 Task: Create a due date automation trigger when advanced on, 2 days before a card is due add fields without custom field "Resume" set to a date not in this month at 11:00 AM.
Action: Mouse moved to (831, 243)
Screenshot: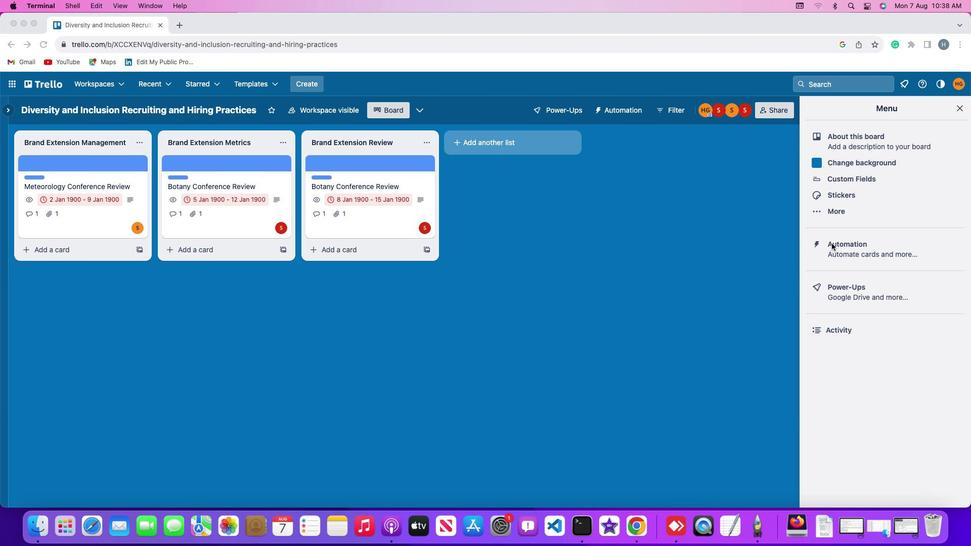 
Action: Mouse pressed left at (831, 243)
Screenshot: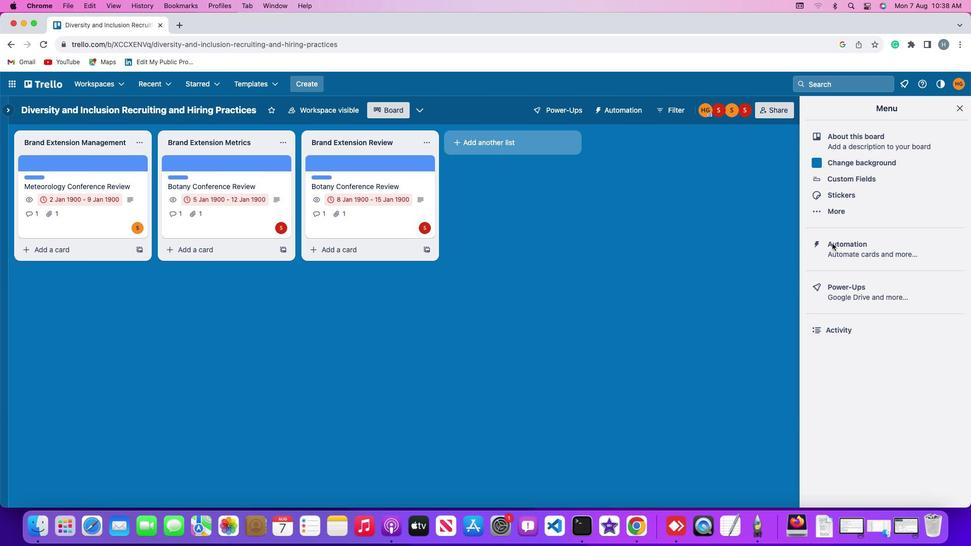 
Action: Mouse moved to (831, 242)
Screenshot: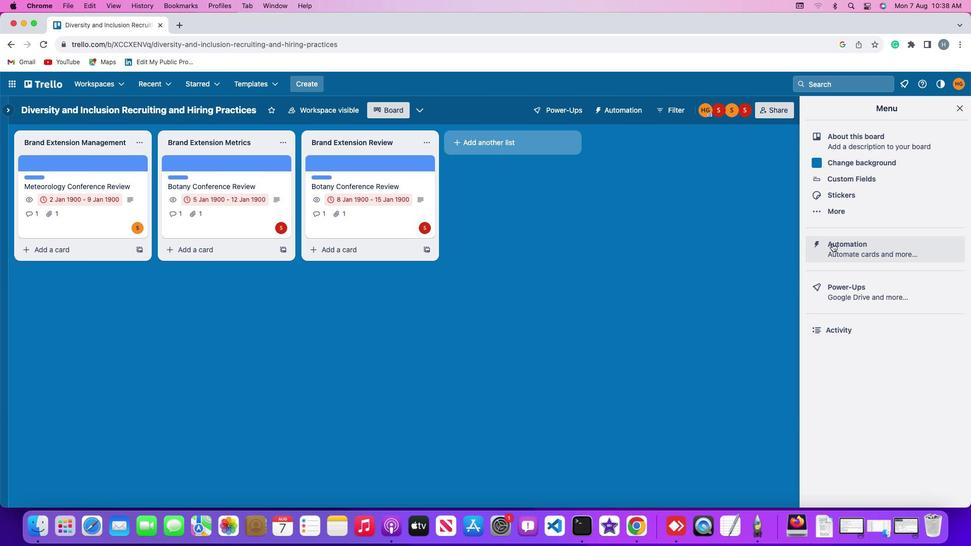 
Action: Mouse pressed left at (831, 242)
Screenshot: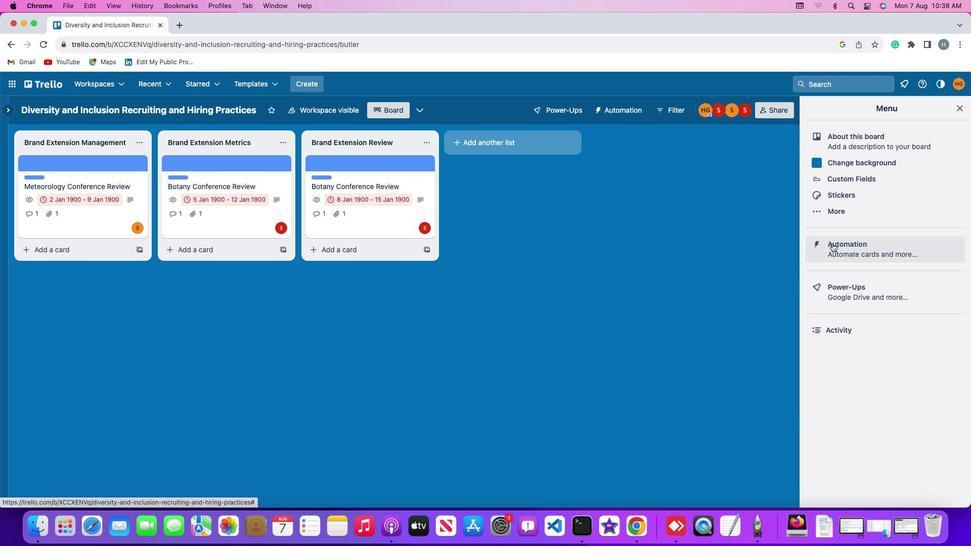 
Action: Mouse moved to (75, 236)
Screenshot: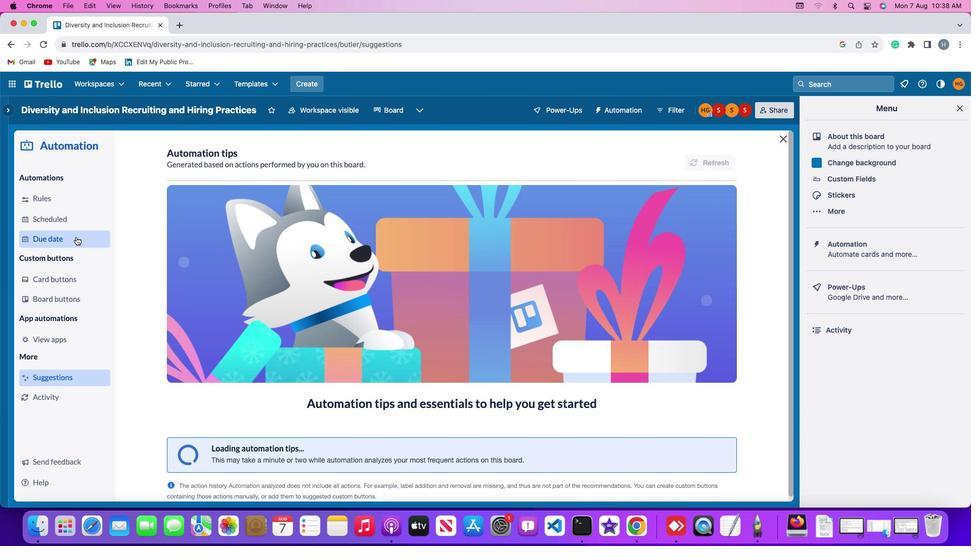 
Action: Mouse pressed left at (75, 236)
Screenshot: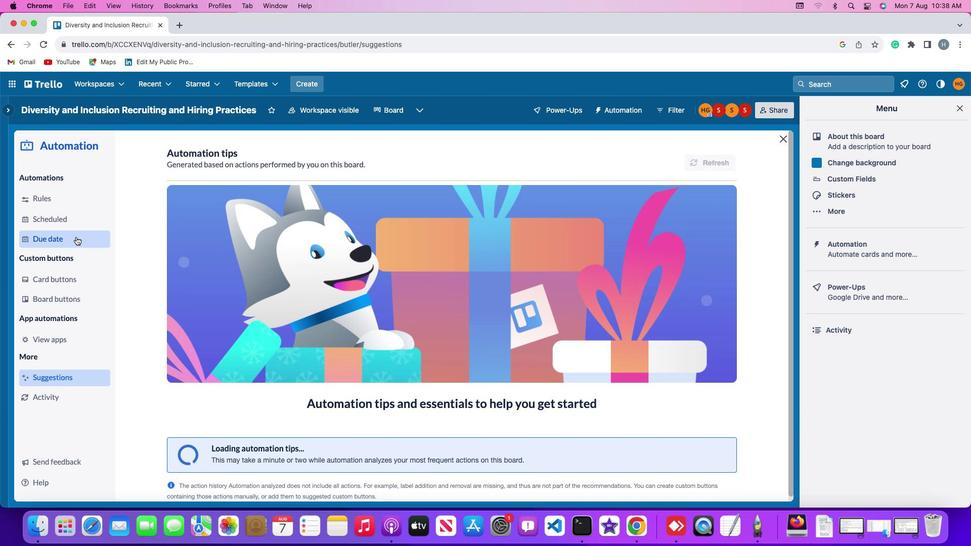 
Action: Mouse moved to (683, 157)
Screenshot: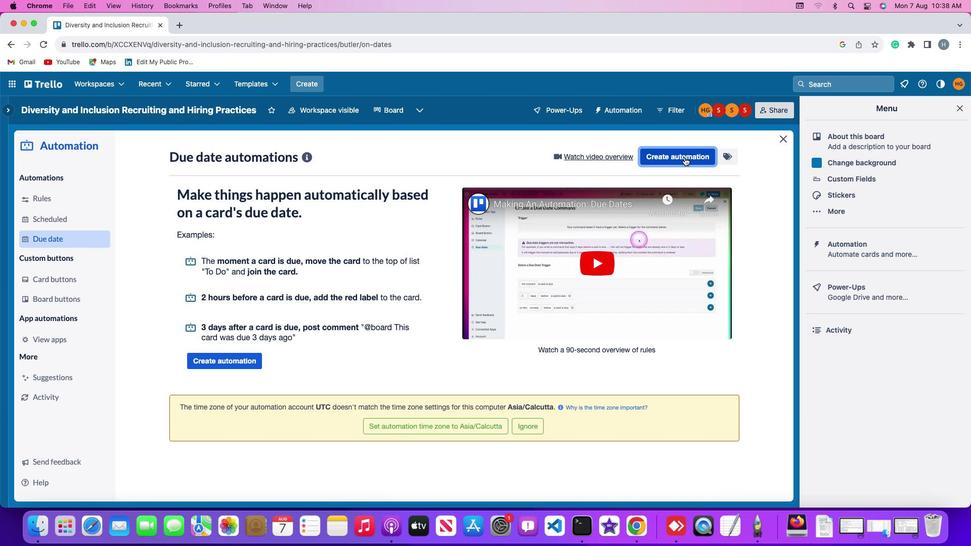 
Action: Mouse pressed left at (683, 157)
Screenshot: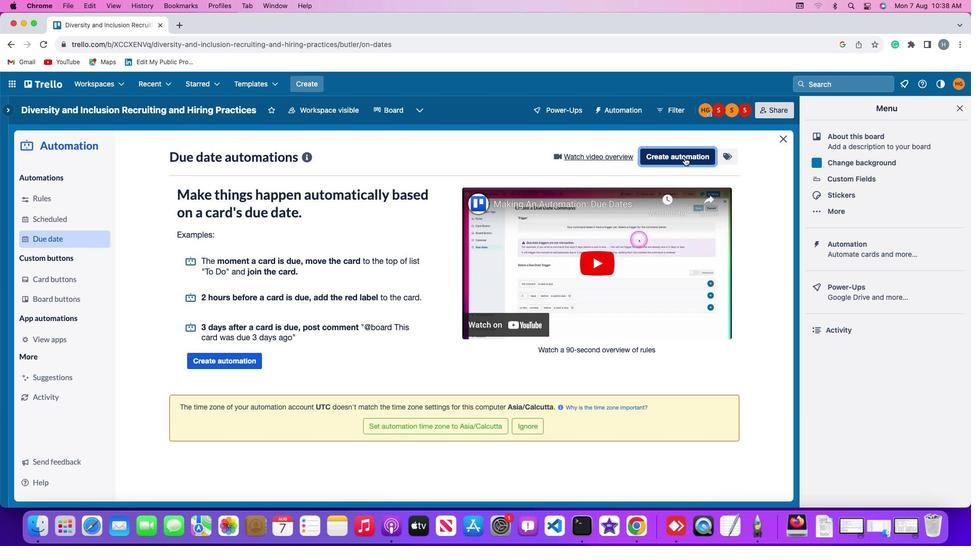 
Action: Mouse moved to (438, 250)
Screenshot: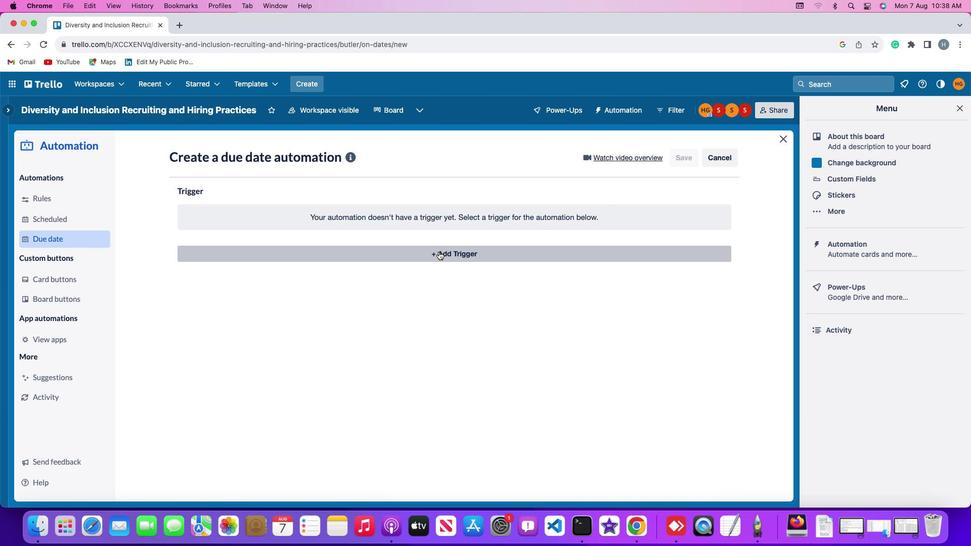 
Action: Mouse pressed left at (438, 250)
Screenshot: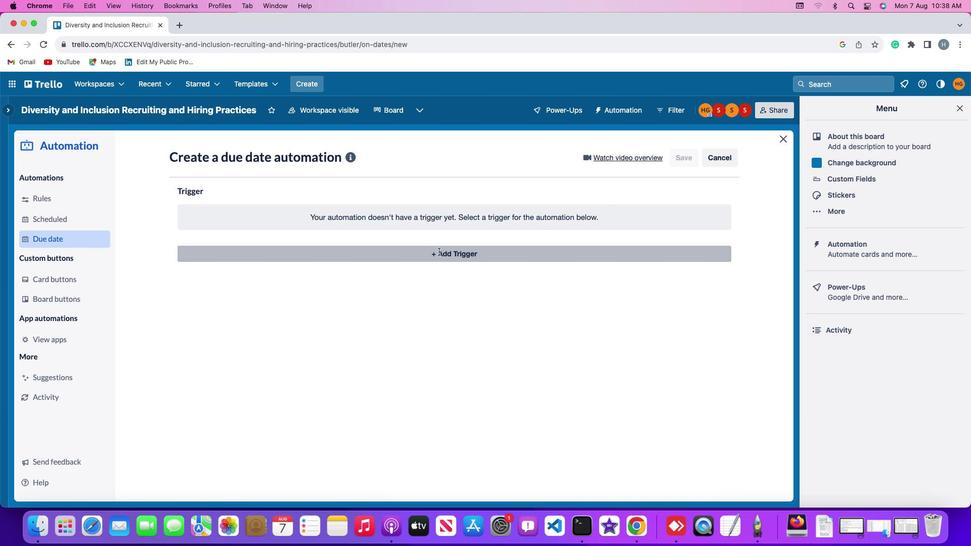 
Action: Mouse moved to (193, 408)
Screenshot: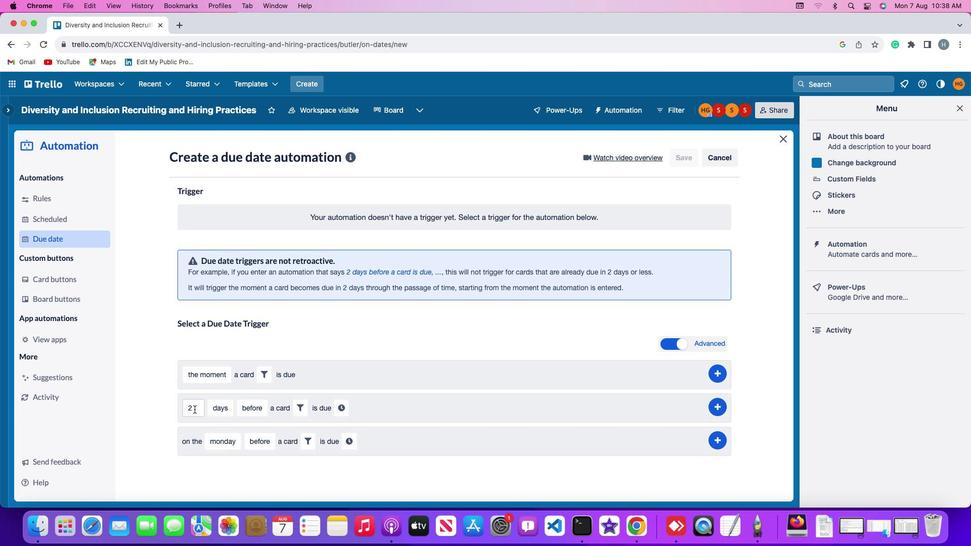 
Action: Mouse pressed left at (193, 408)
Screenshot: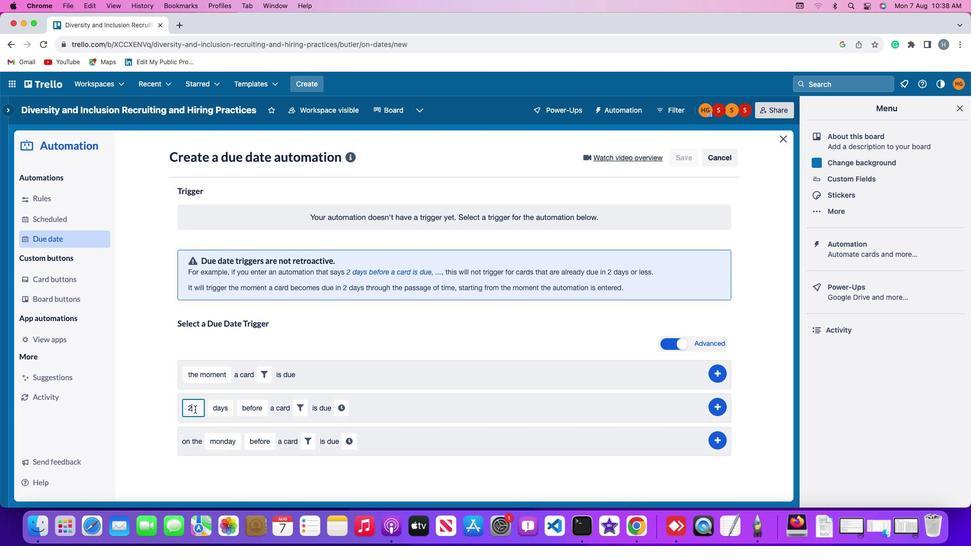 
Action: Mouse moved to (195, 408)
Screenshot: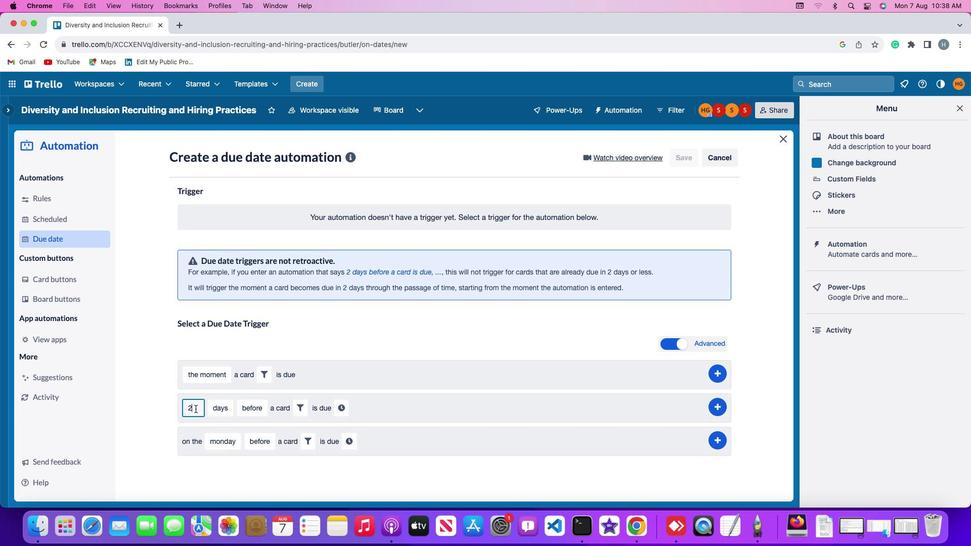 
Action: Key pressed Key.backspace
Screenshot: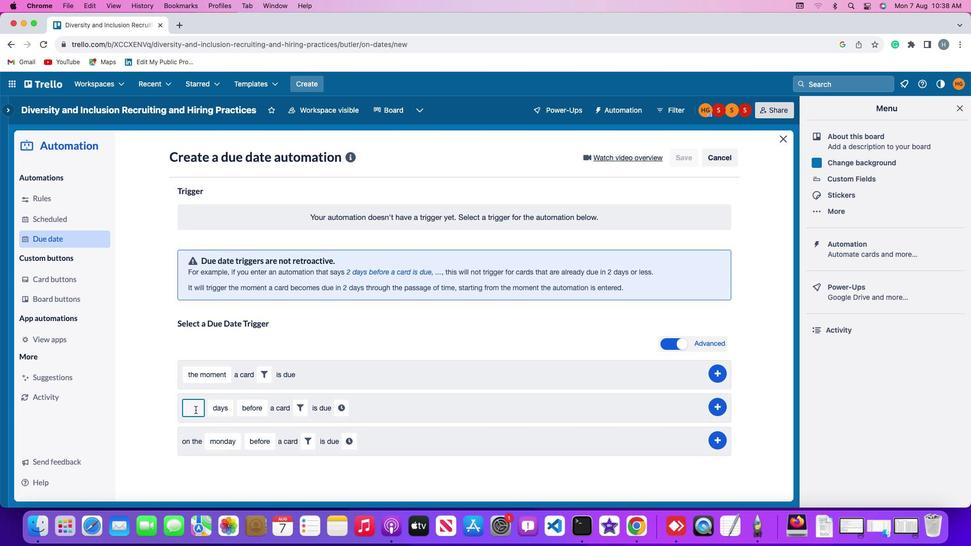 
Action: Mouse moved to (195, 409)
Screenshot: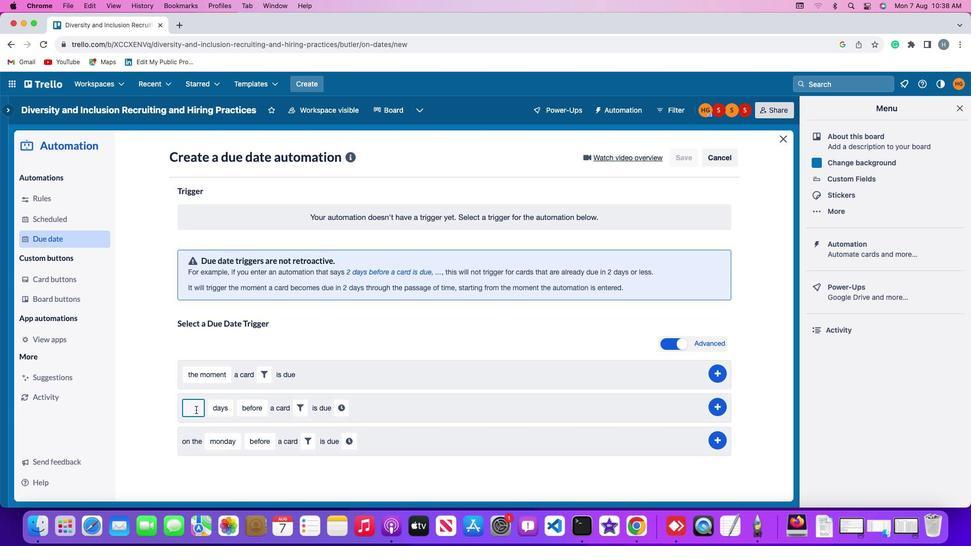 
Action: Key pressed '2'
Screenshot: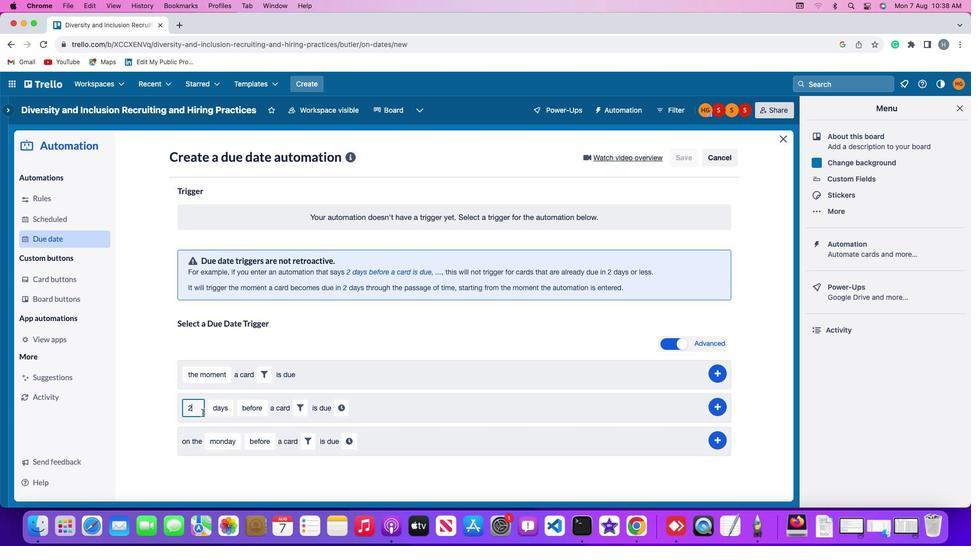 
Action: Mouse moved to (212, 410)
Screenshot: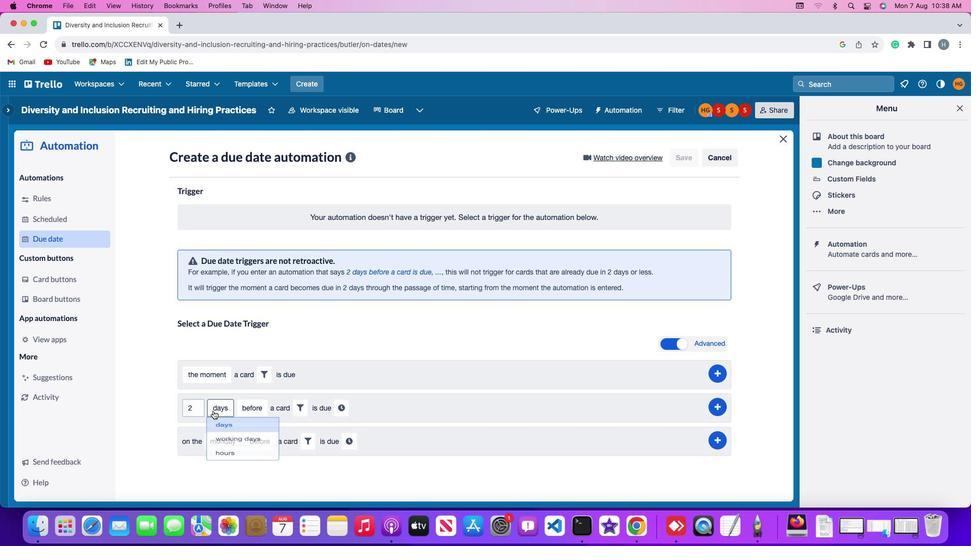 
Action: Mouse pressed left at (212, 410)
Screenshot: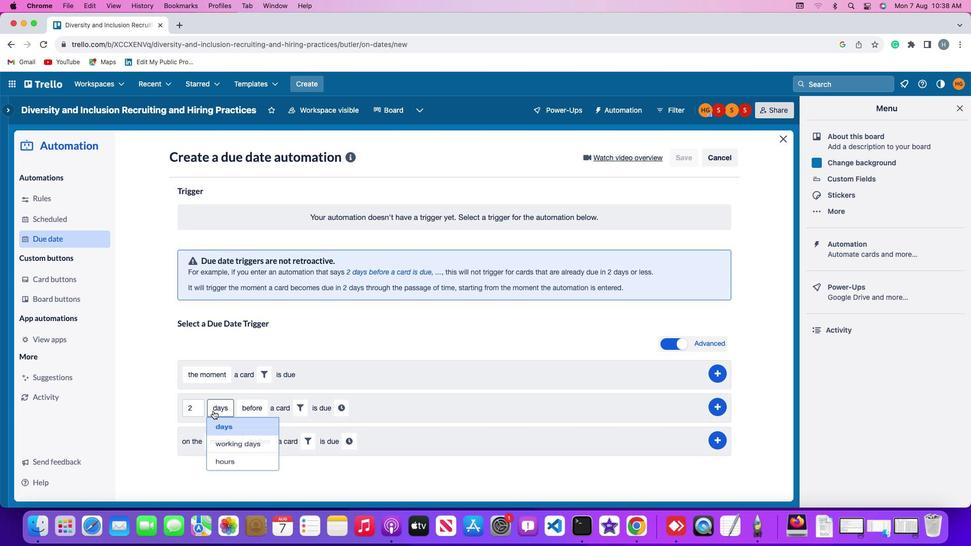 
Action: Mouse moved to (223, 431)
Screenshot: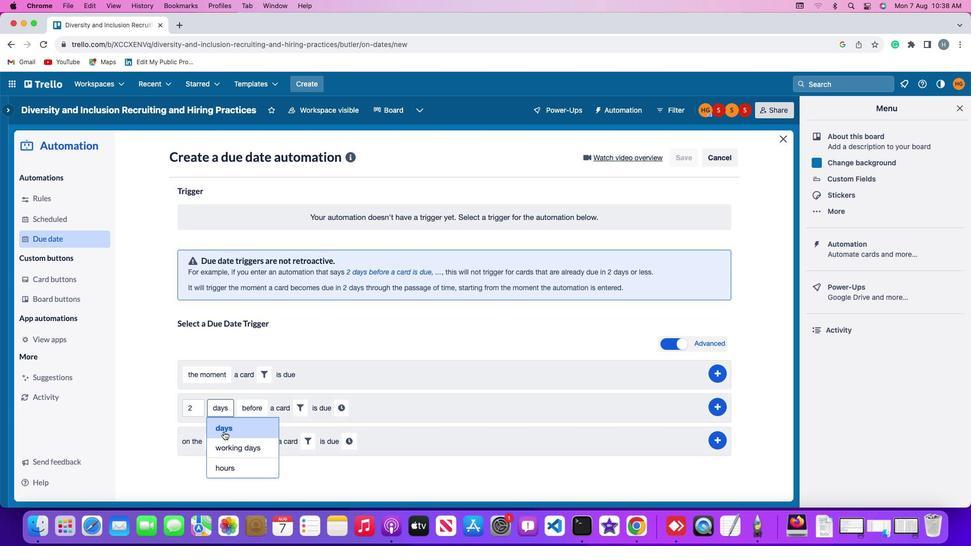
Action: Mouse pressed left at (223, 431)
Screenshot: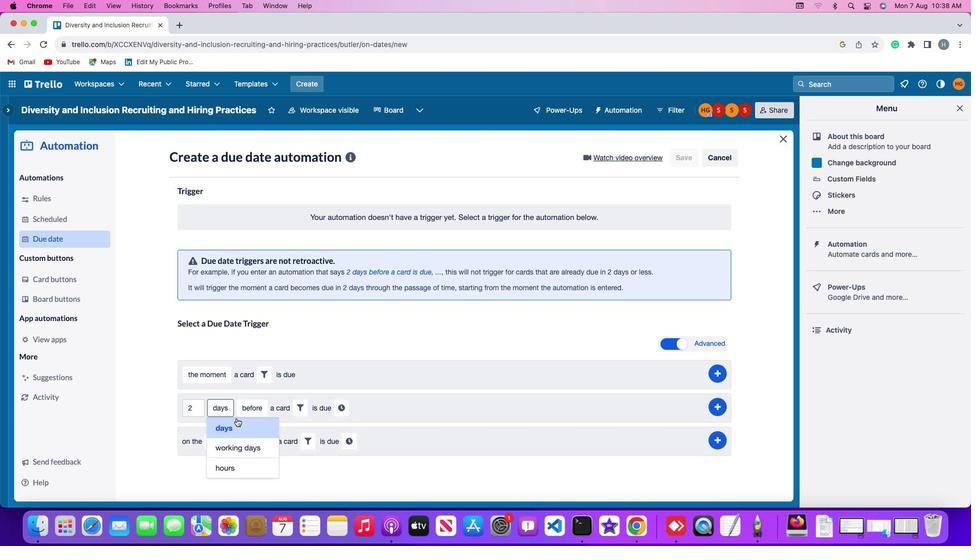 
Action: Mouse moved to (250, 407)
Screenshot: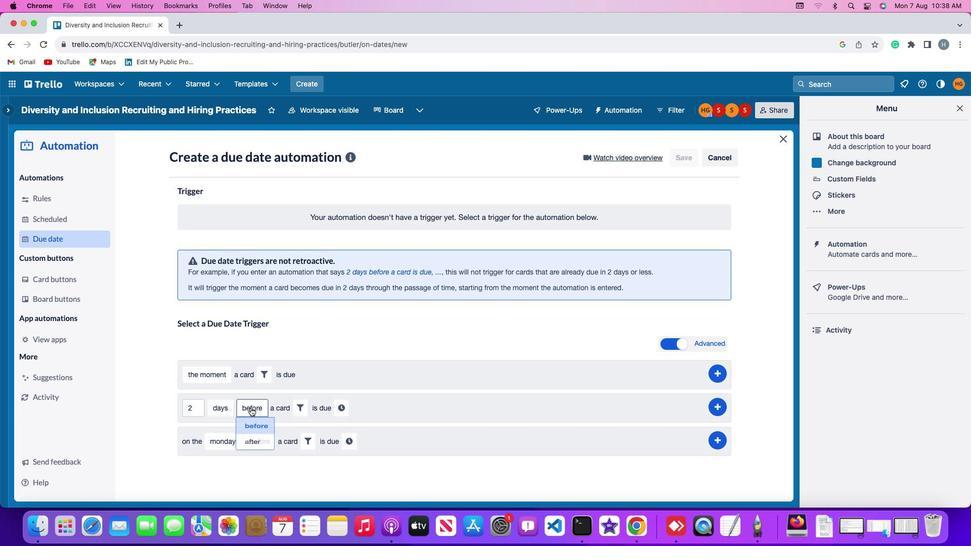 
Action: Mouse pressed left at (250, 407)
Screenshot: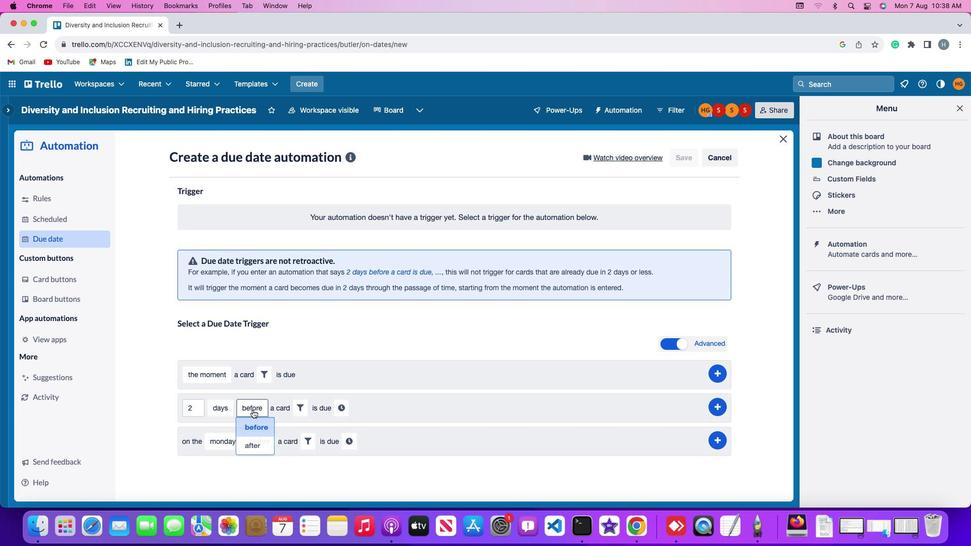 
Action: Mouse moved to (258, 427)
Screenshot: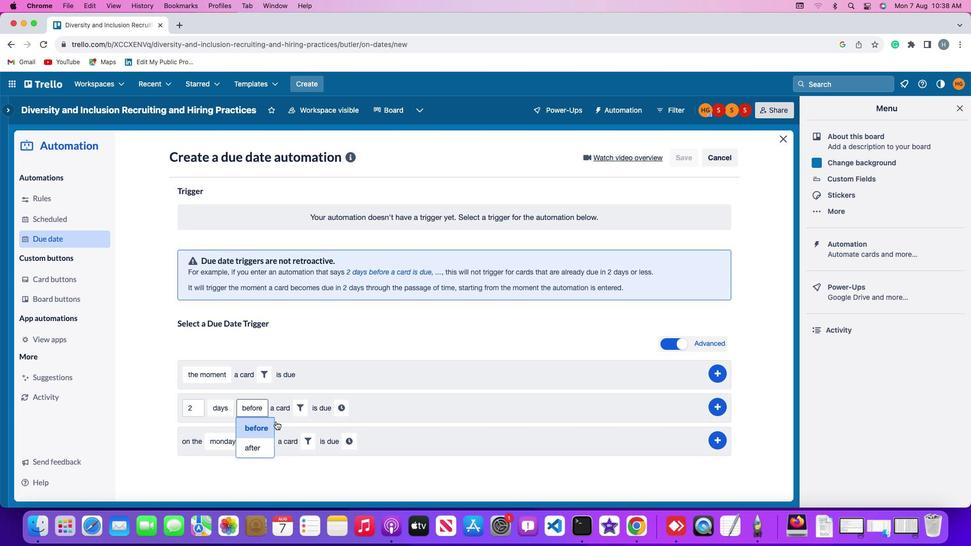 
Action: Mouse pressed left at (258, 427)
Screenshot: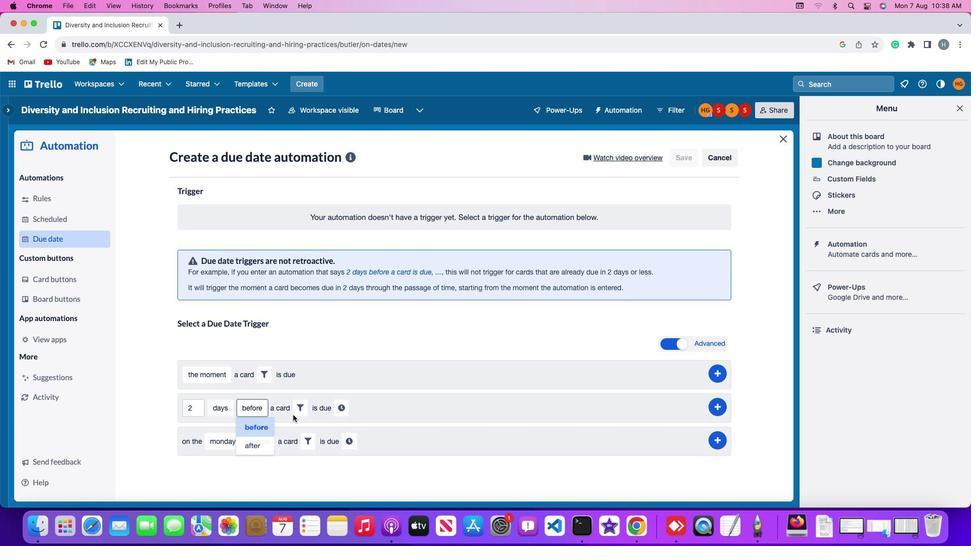 
Action: Mouse moved to (304, 406)
Screenshot: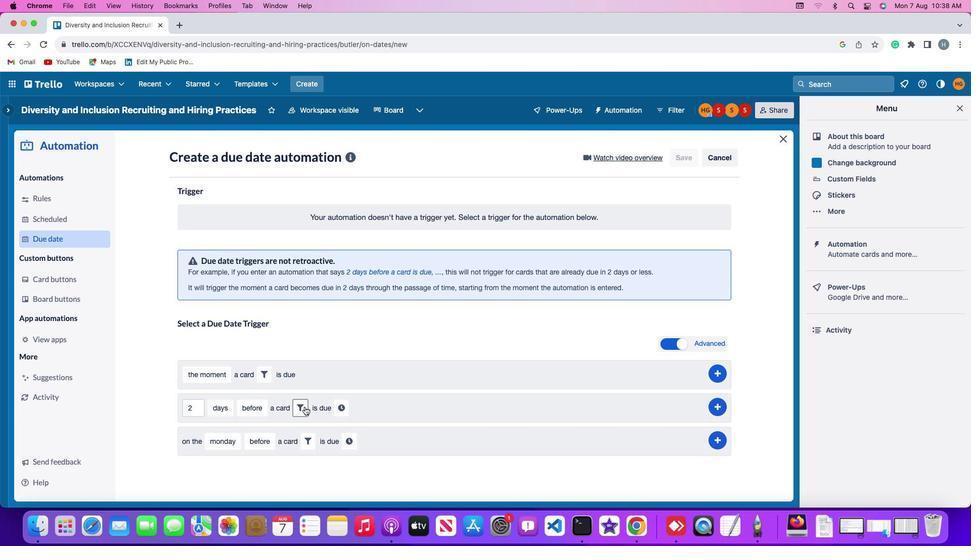 
Action: Mouse pressed left at (304, 406)
Screenshot: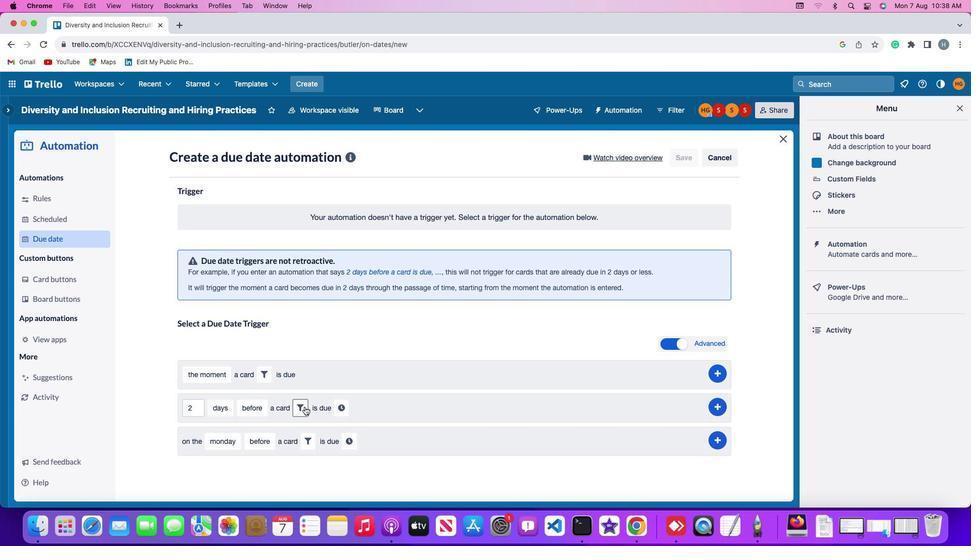 
Action: Mouse moved to (463, 437)
Screenshot: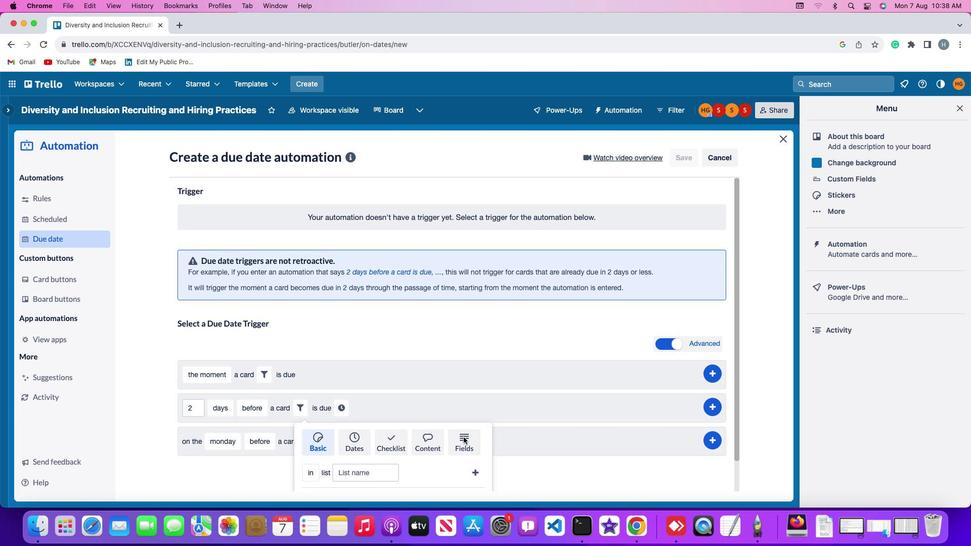 
Action: Mouse pressed left at (463, 437)
Screenshot: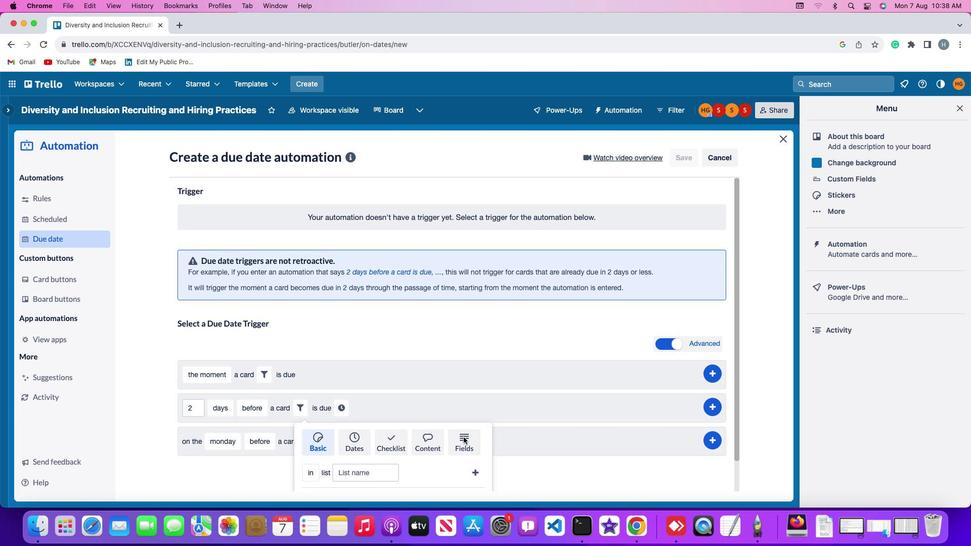 
Action: Mouse moved to (349, 464)
Screenshot: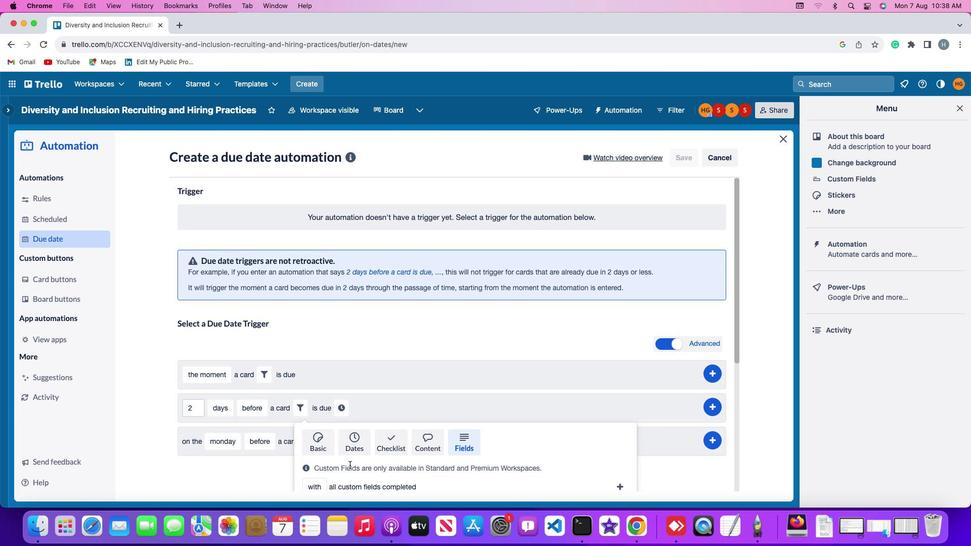 
Action: Mouse scrolled (349, 464) with delta (0, 0)
Screenshot: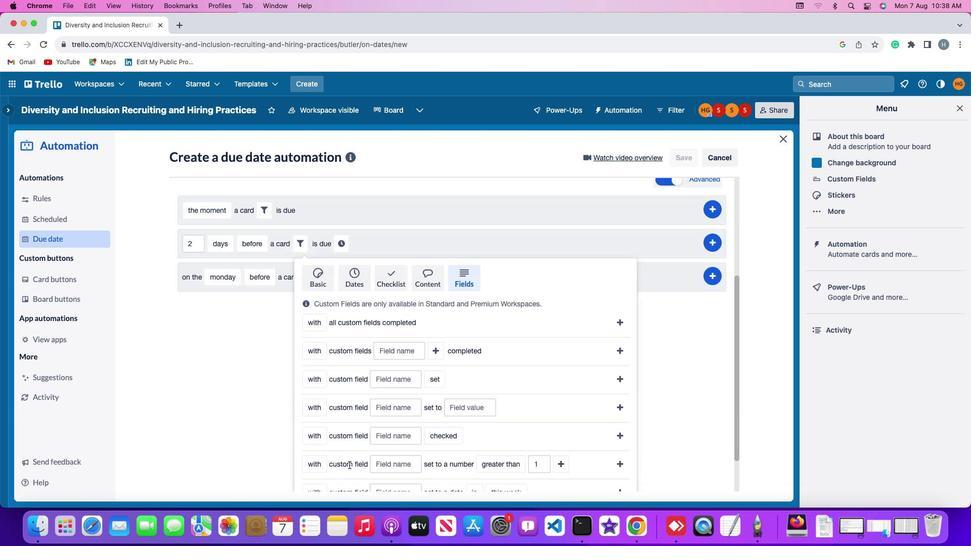 
Action: Mouse scrolled (349, 464) with delta (0, 0)
Screenshot: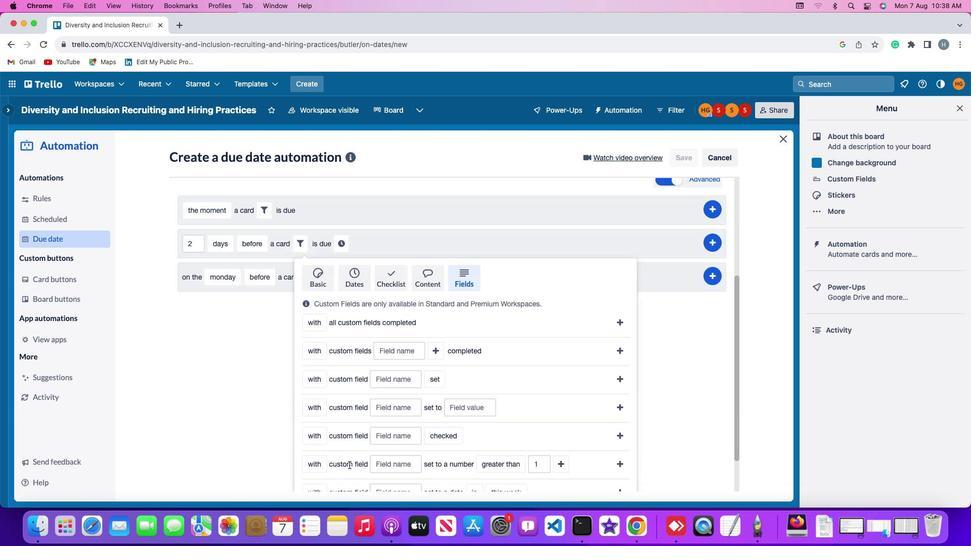 
Action: Mouse scrolled (349, 464) with delta (0, -2)
Screenshot: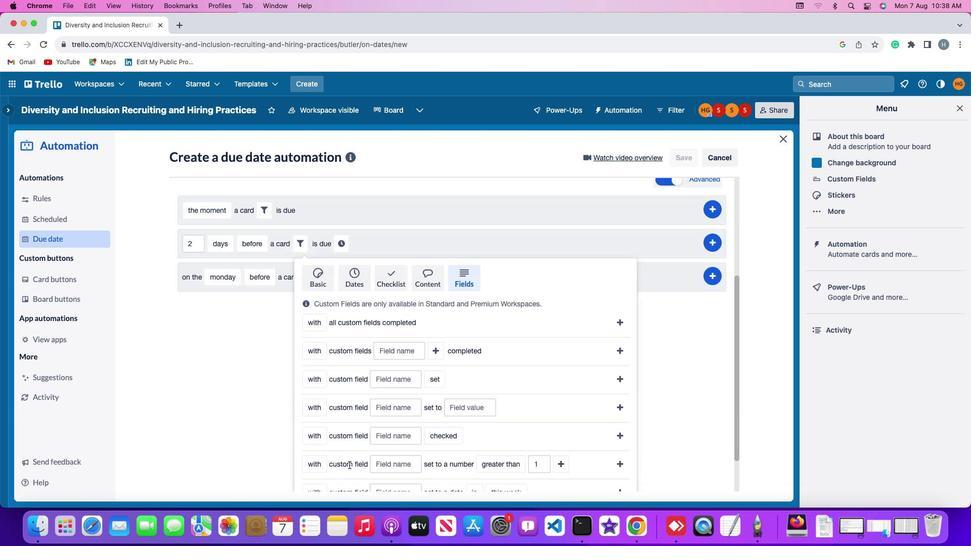 
Action: Mouse scrolled (349, 464) with delta (0, -2)
Screenshot: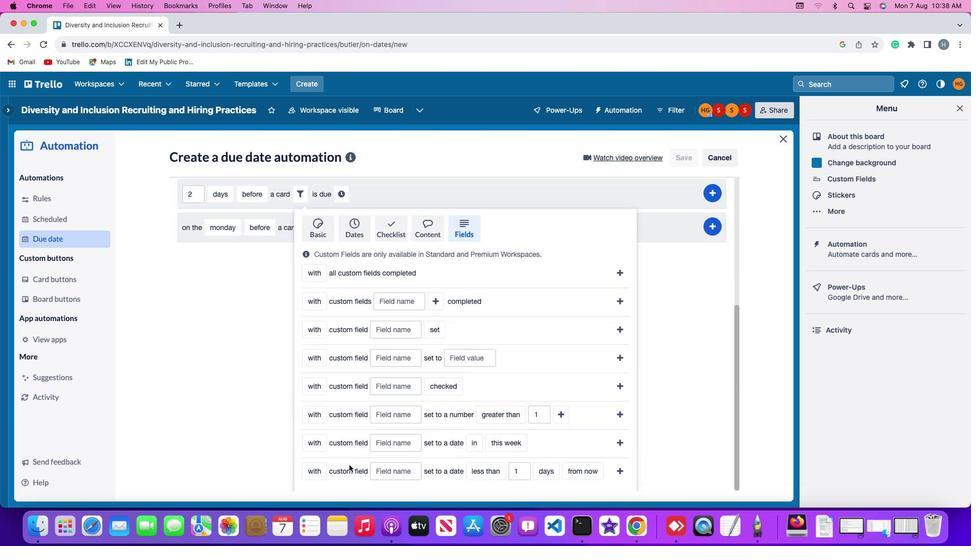 
Action: Mouse scrolled (349, 464) with delta (0, -3)
Screenshot: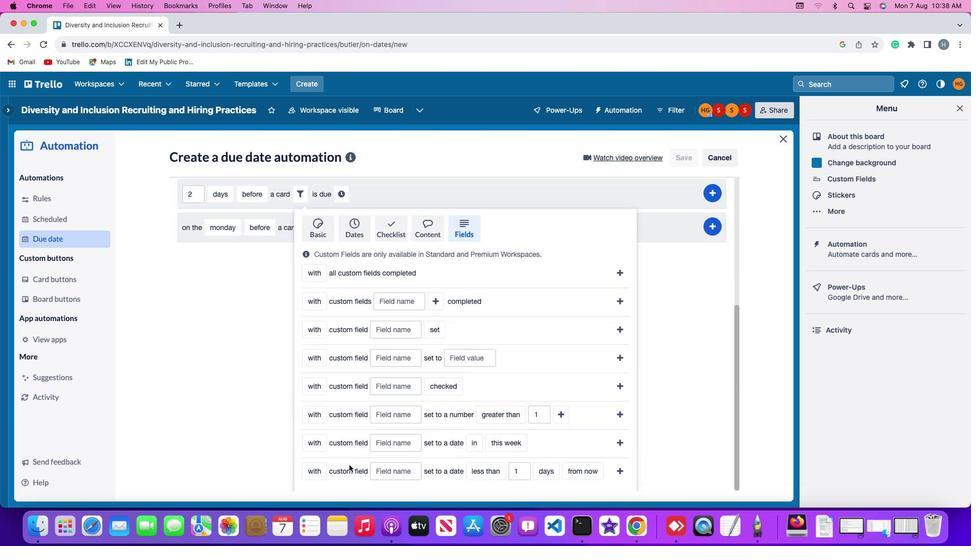 
Action: Mouse scrolled (349, 464) with delta (0, -3)
Screenshot: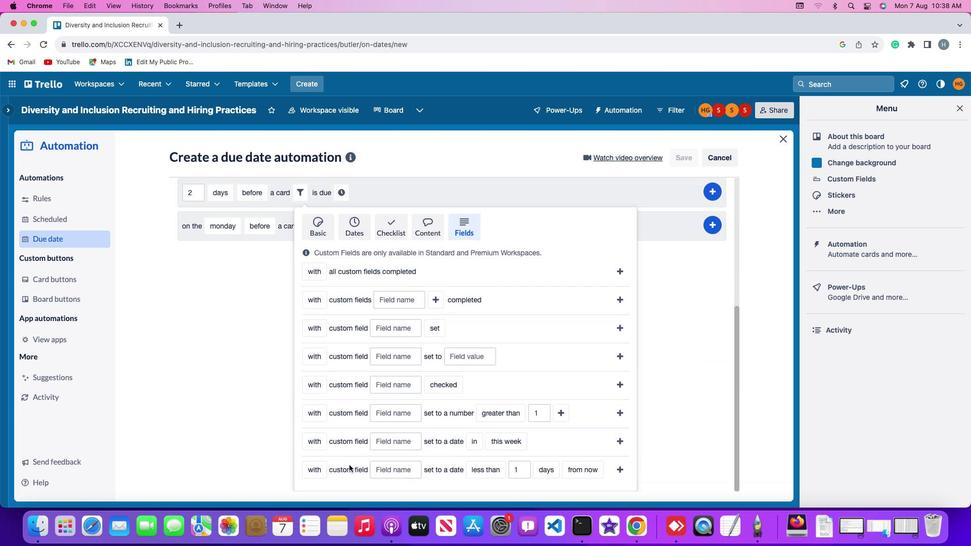 
Action: Mouse scrolled (349, 464) with delta (0, -3)
Screenshot: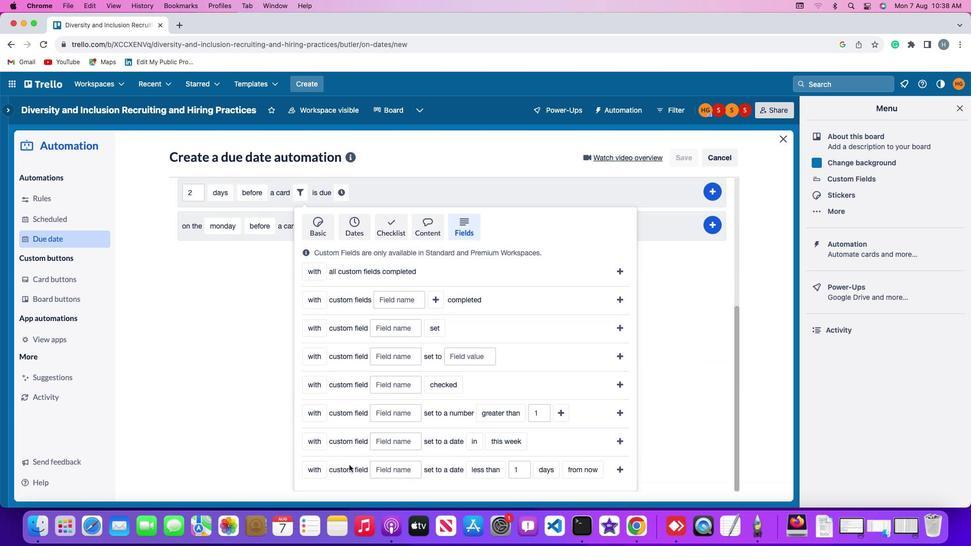 
Action: Mouse moved to (349, 464)
Screenshot: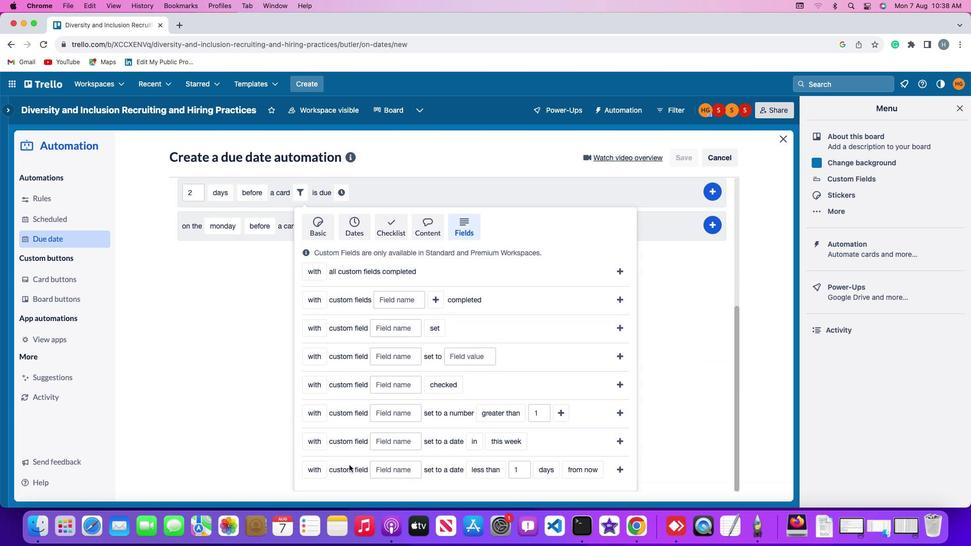 
Action: Mouse scrolled (349, 464) with delta (0, 0)
Screenshot: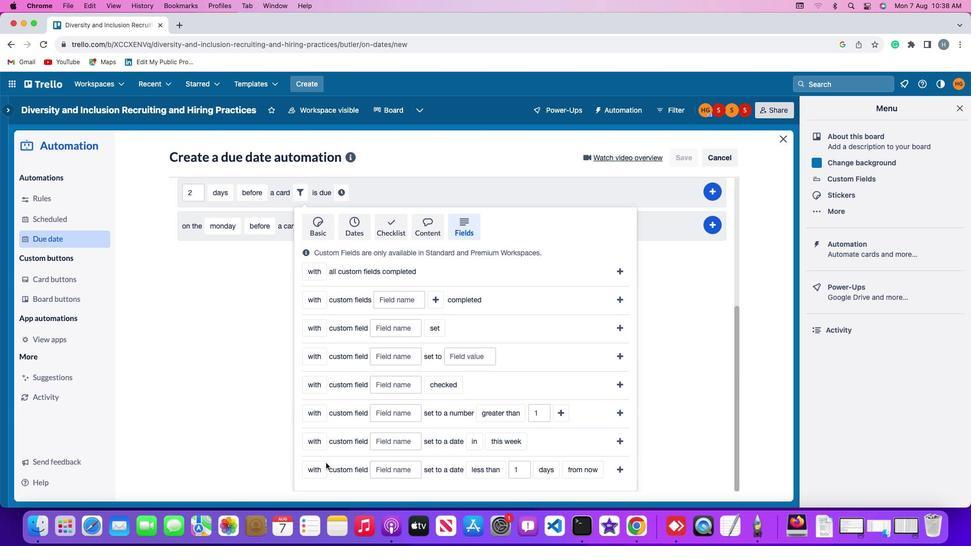 
Action: Mouse scrolled (349, 464) with delta (0, 0)
Screenshot: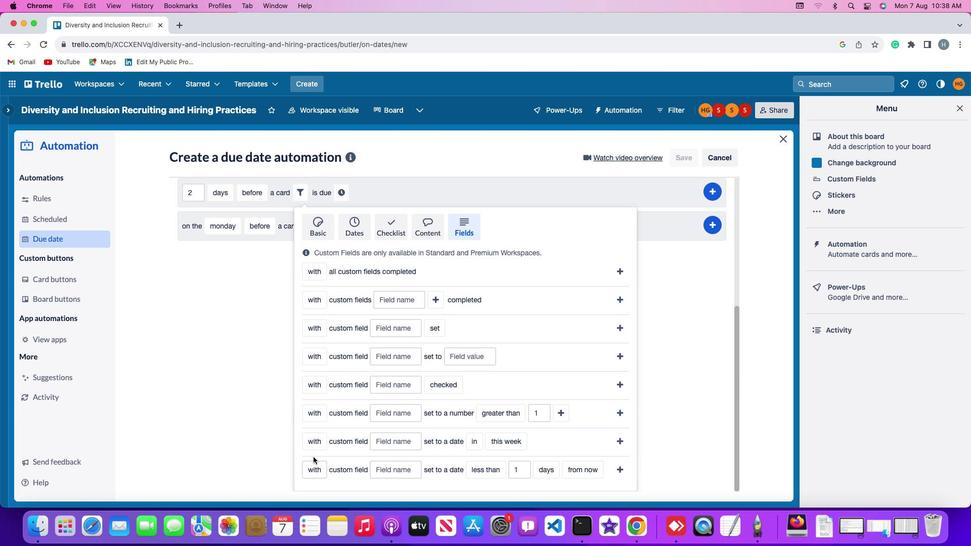 
Action: Mouse moved to (306, 442)
Screenshot: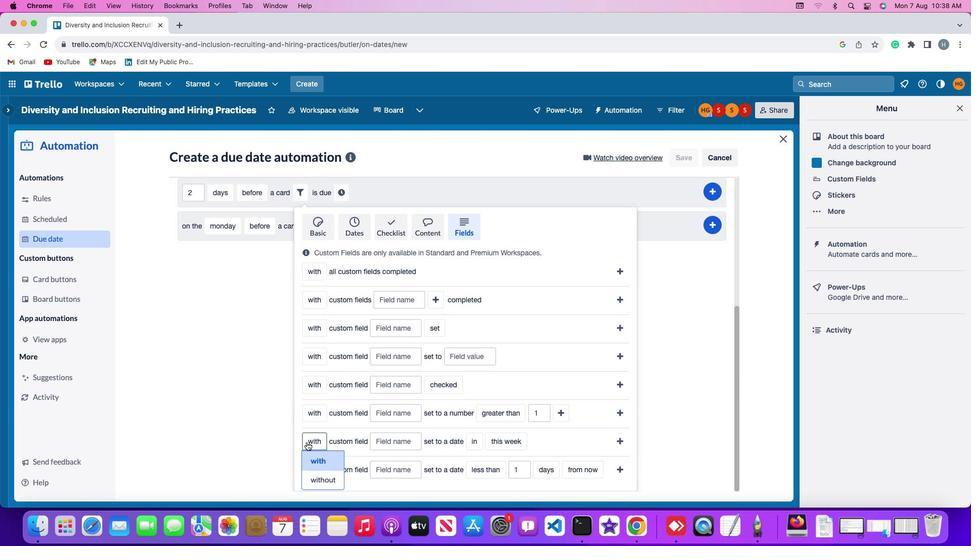
Action: Mouse pressed left at (306, 442)
Screenshot: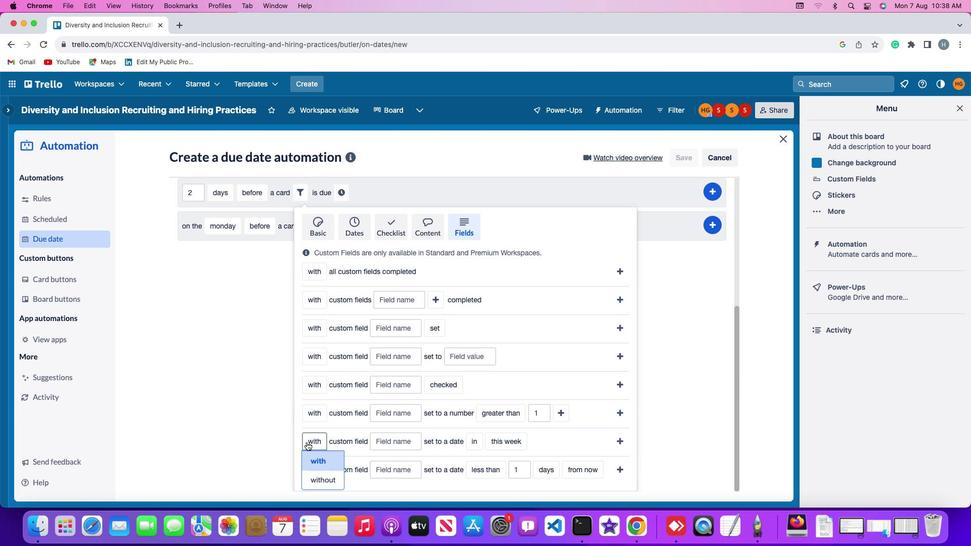 
Action: Mouse moved to (318, 482)
Screenshot: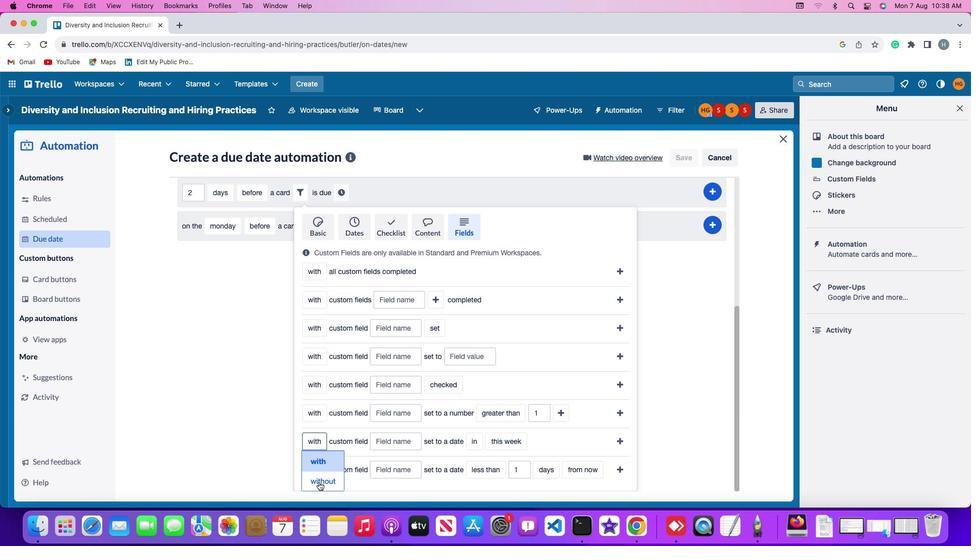 
Action: Mouse pressed left at (318, 482)
Screenshot: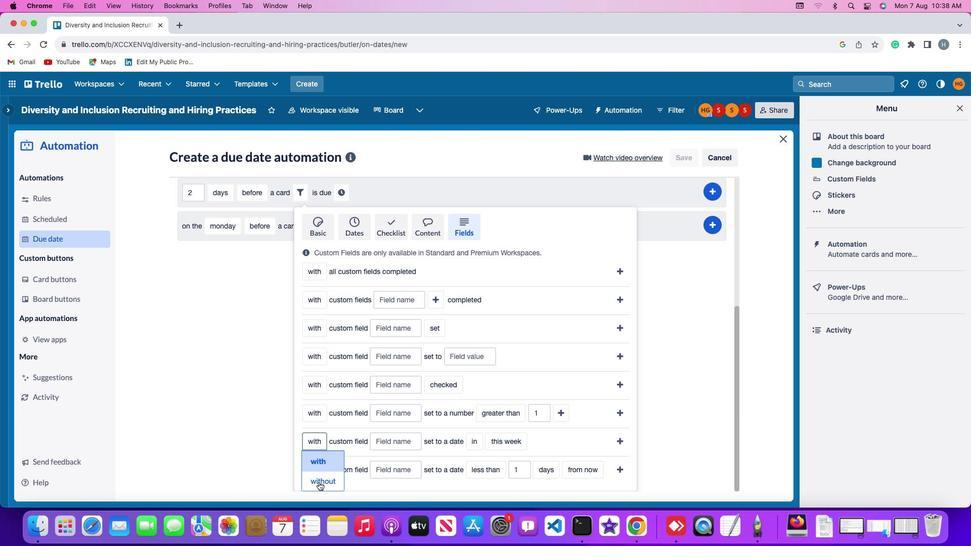 
Action: Mouse moved to (398, 441)
Screenshot: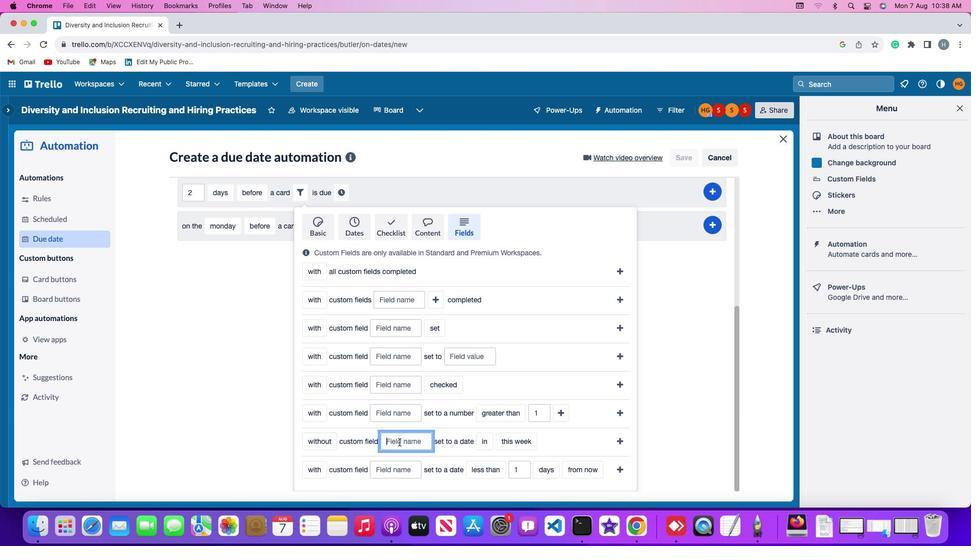 
Action: Mouse pressed left at (398, 441)
Screenshot: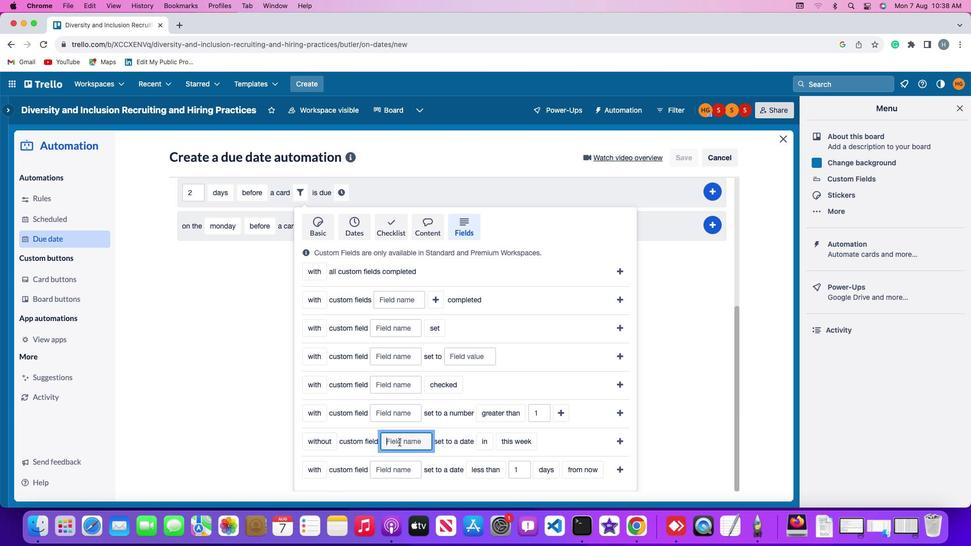 
Action: Mouse moved to (402, 441)
Screenshot: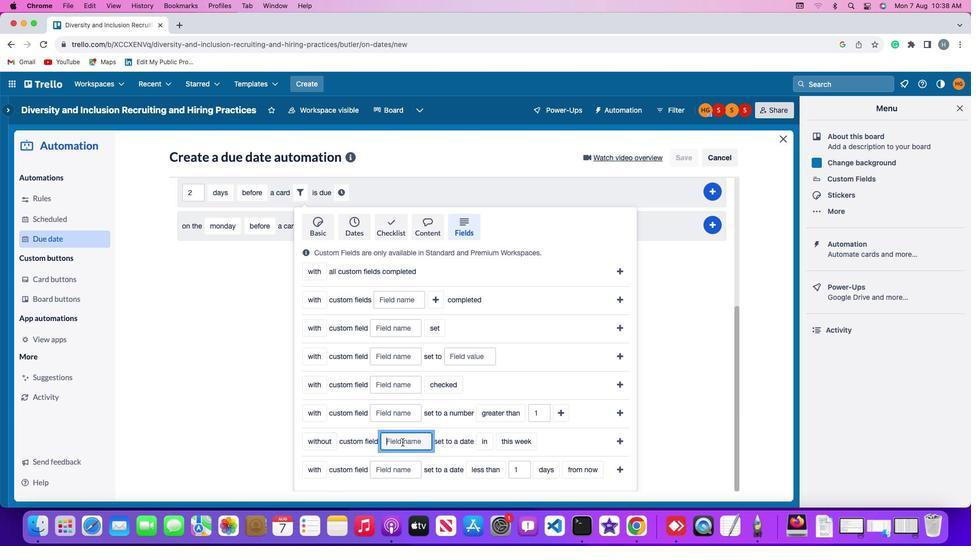 
Action: Key pressed Key.shift'R''e''s''u''m''e'
Screenshot: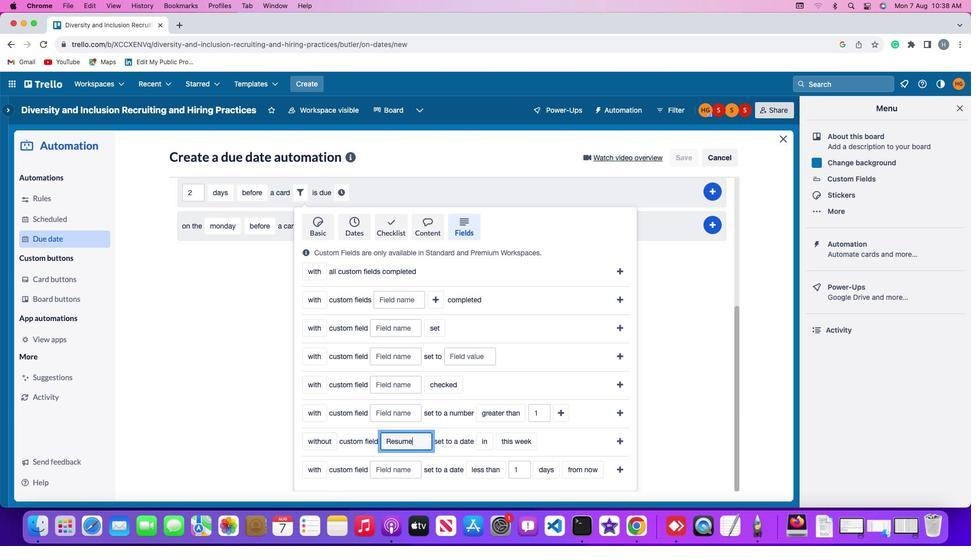 
Action: Mouse moved to (484, 441)
Screenshot: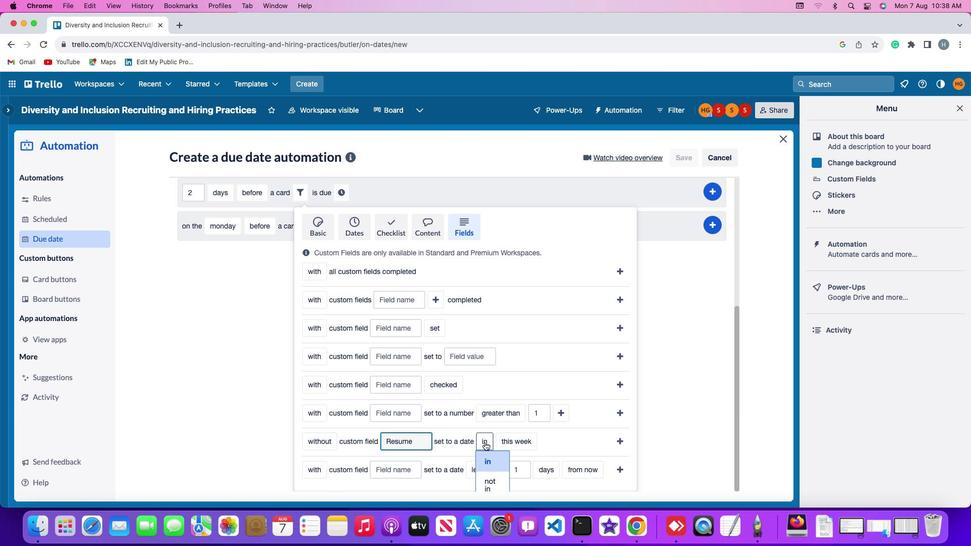 
Action: Mouse pressed left at (484, 441)
Screenshot: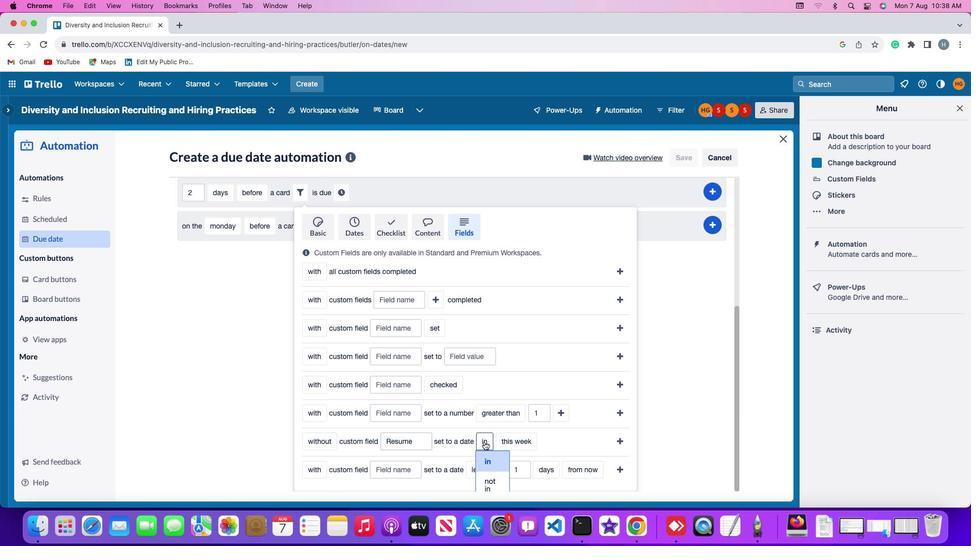 
Action: Mouse moved to (491, 480)
Screenshot: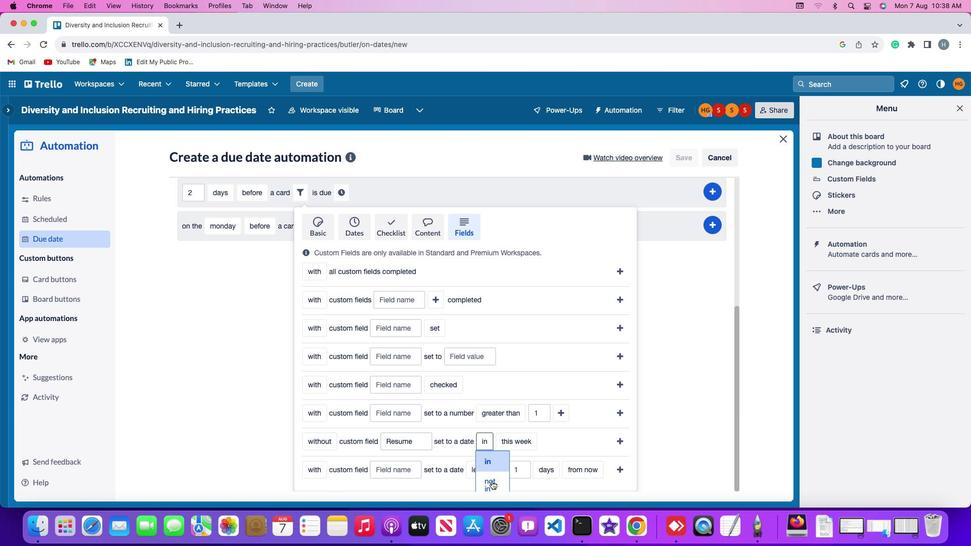 
Action: Mouse pressed left at (491, 480)
Screenshot: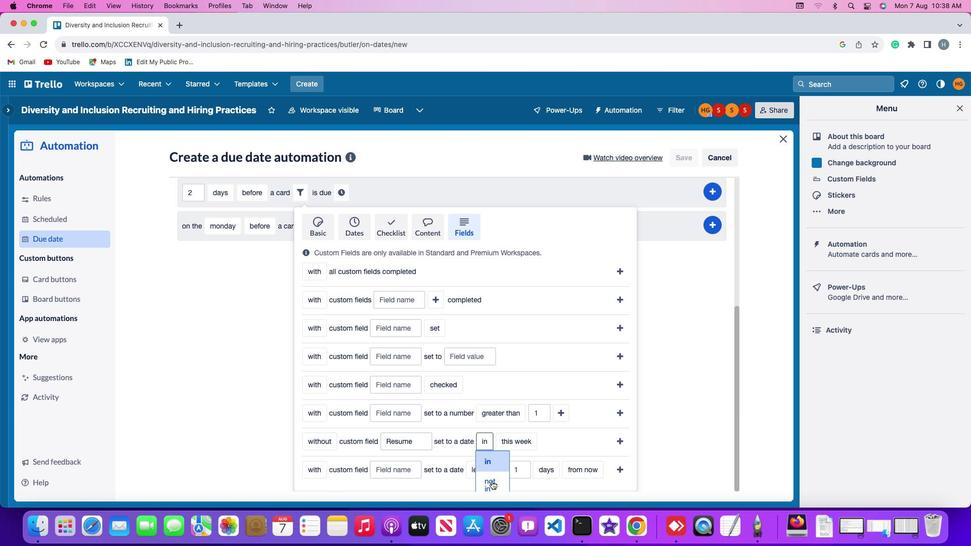 
Action: Mouse moved to (519, 441)
Screenshot: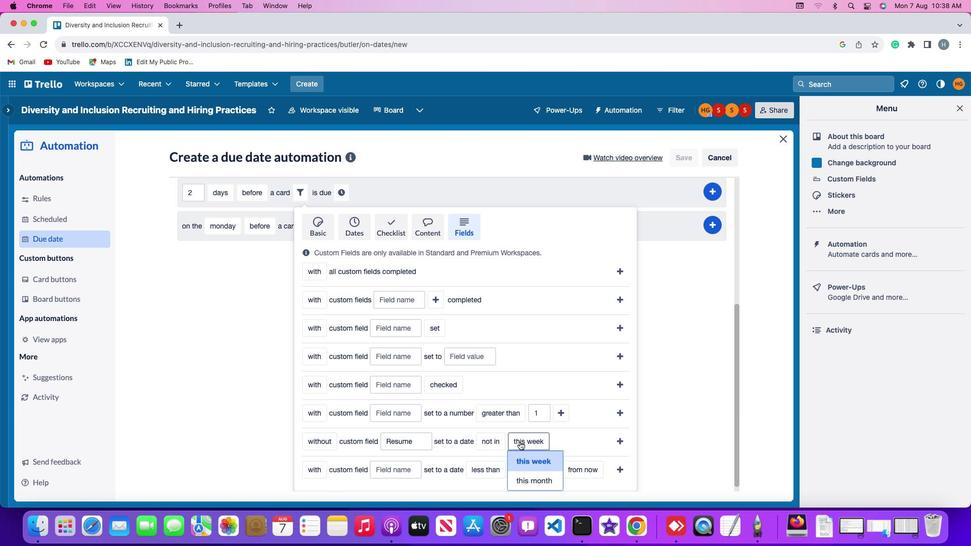 
Action: Mouse pressed left at (519, 441)
Screenshot: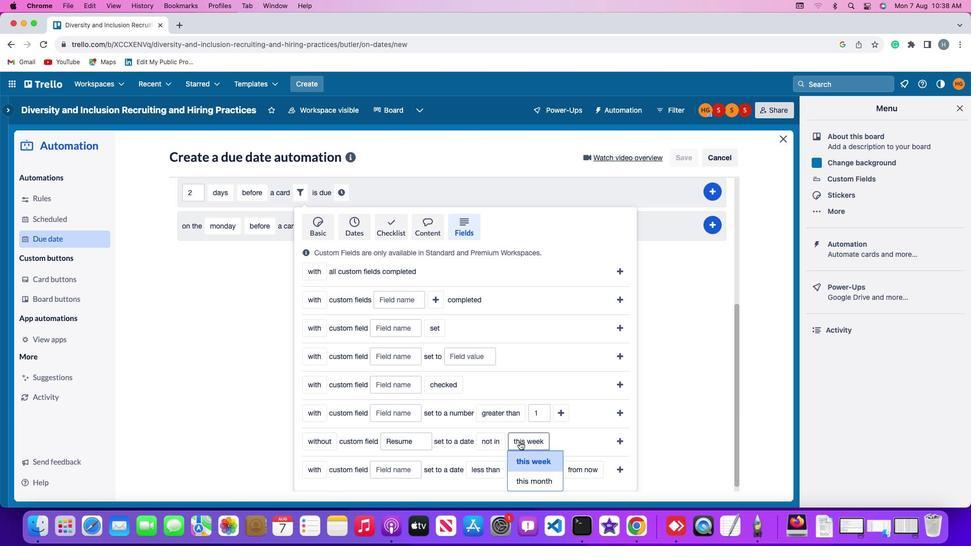 
Action: Mouse moved to (537, 479)
Screenshot: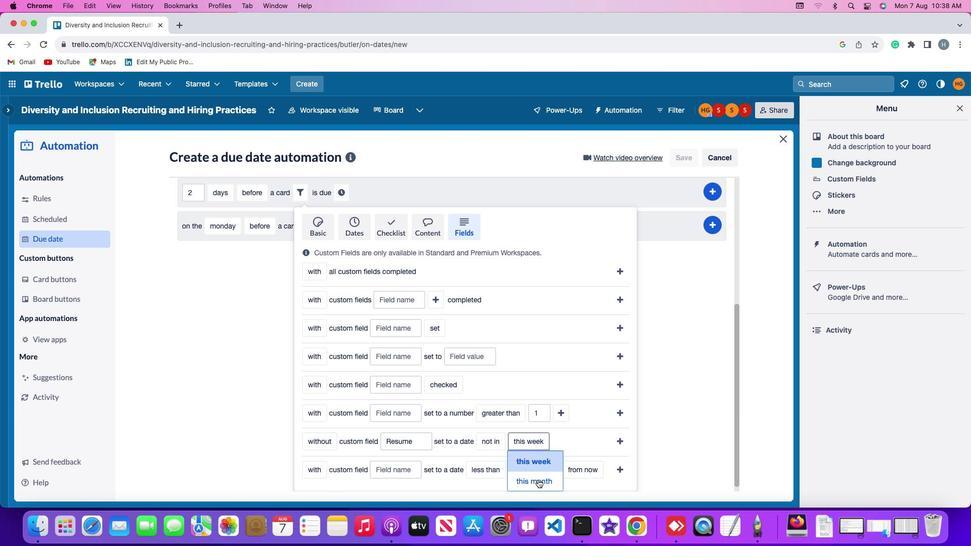
Action: Mouse pressed left at (537, 479)
Screenshot: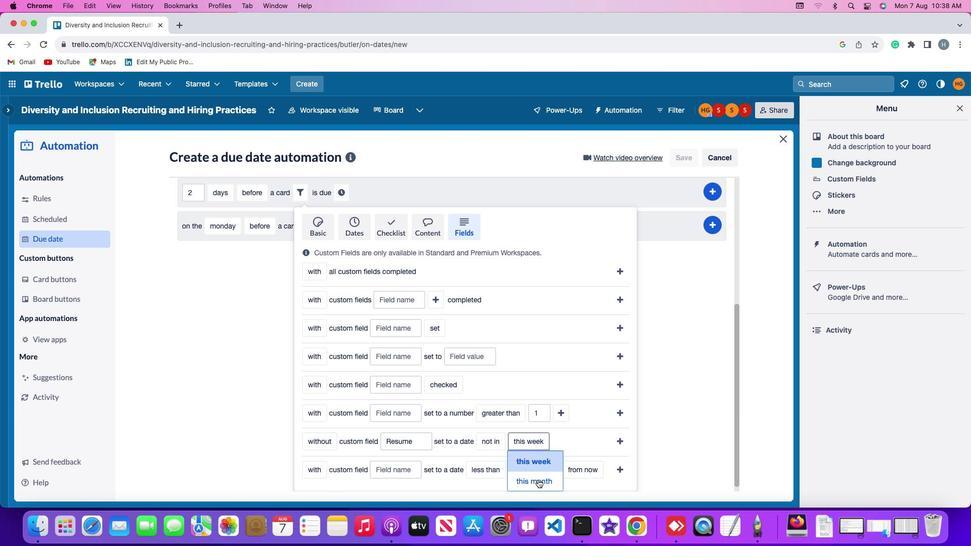 
Action: Mouse moved to (620, 440)
Screenshot: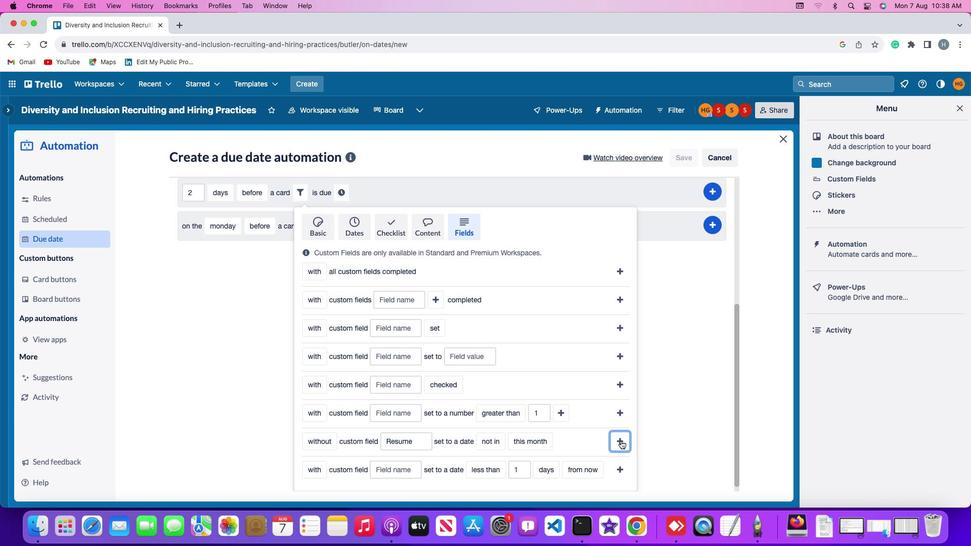 
Action: Mouse pressed left at (620, 440)
Screenshot: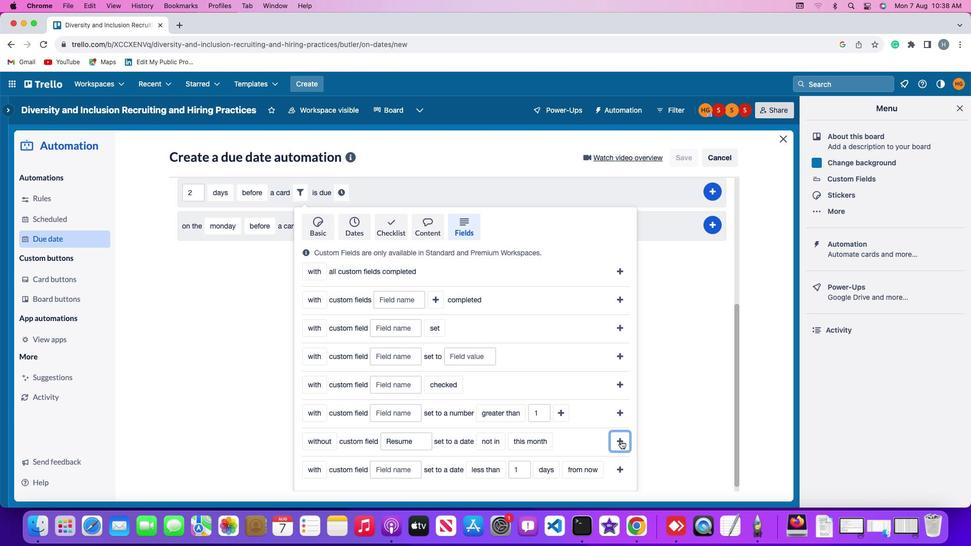 
Action: Mouse moved to (557, 408)
Screenshot: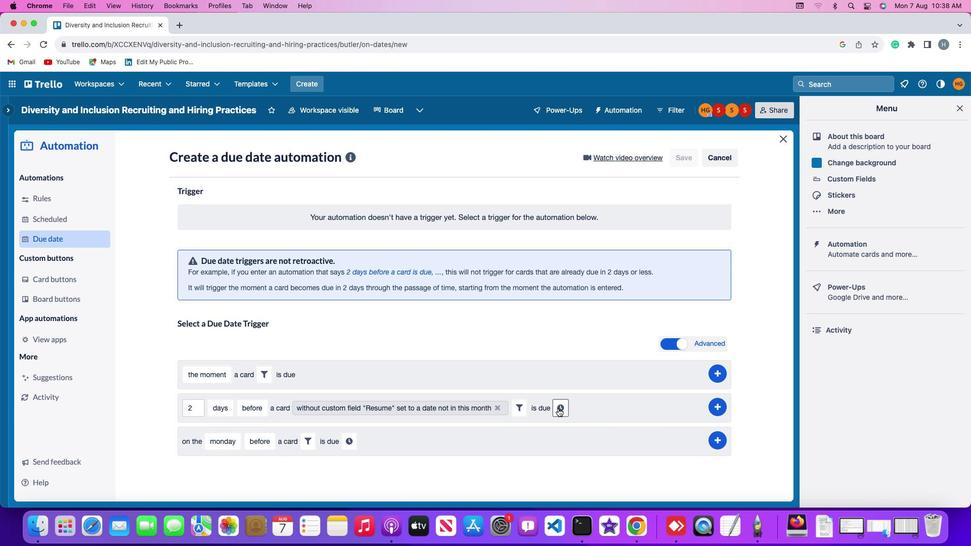
Action: Mouse pressed left at (557, 408)
Screenshot: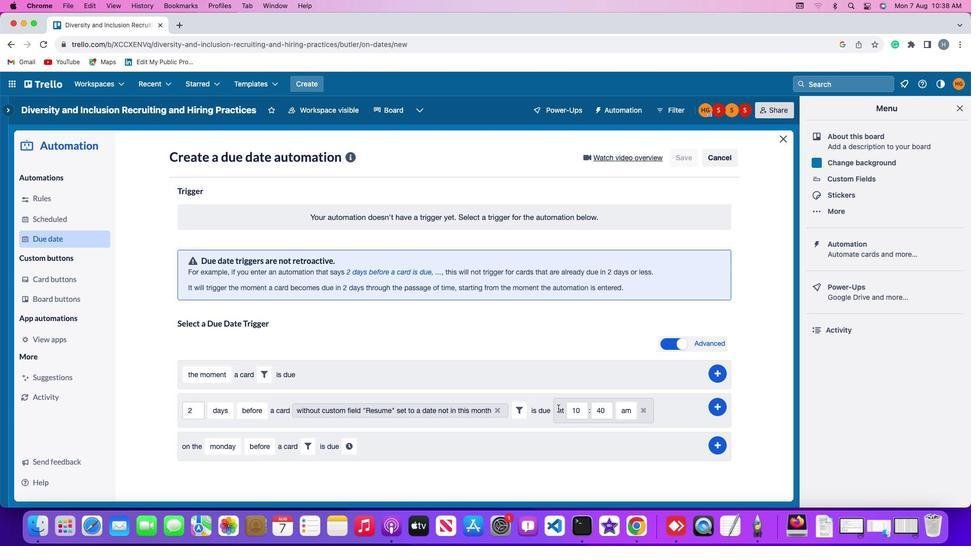 
Action: Mouse moved to (580, 411)
Screenshot: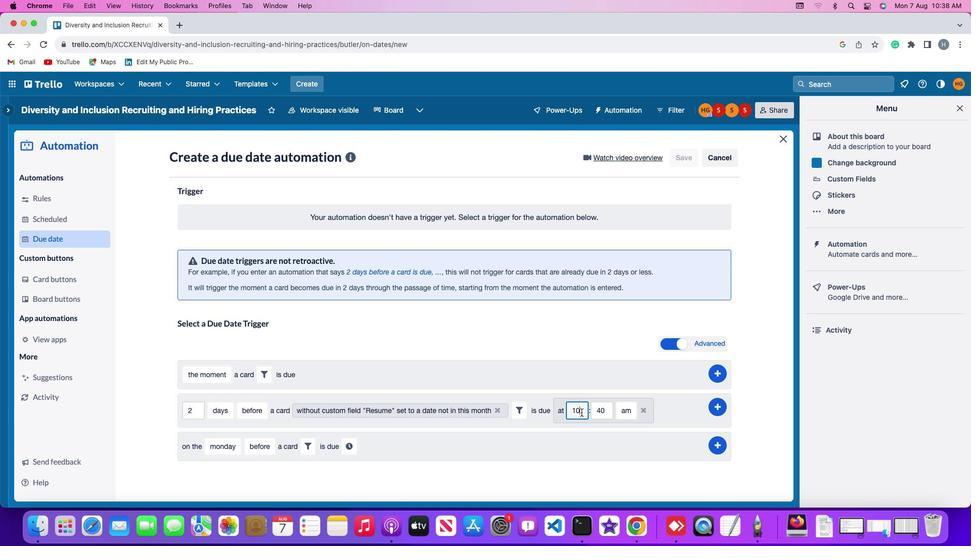 
Action: Mouse pressed left at (580, 411)
Screenshot: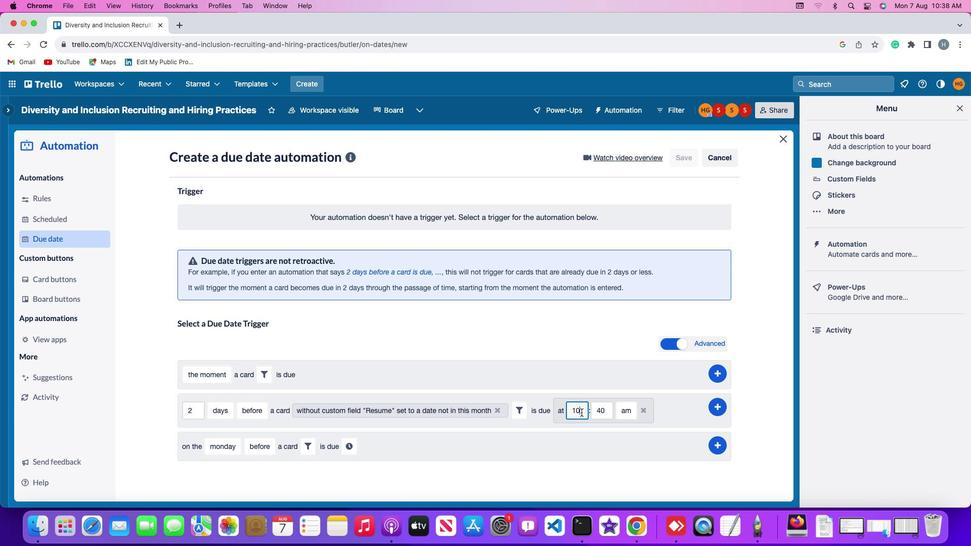 
Action: Mouse moved to (580, 411)
Screenshot: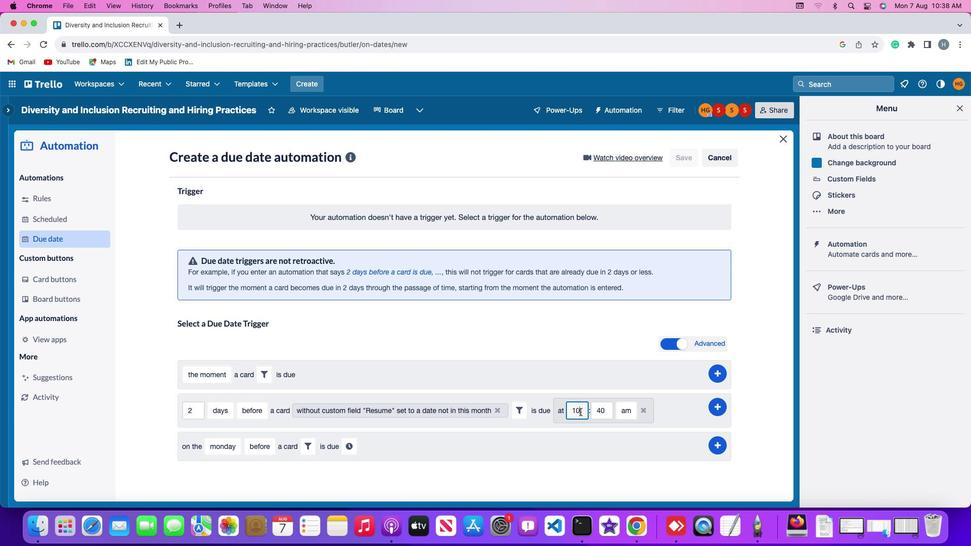 
Action: Key pressed Key.backspaceKey.backspace'1''1'
Screenshot: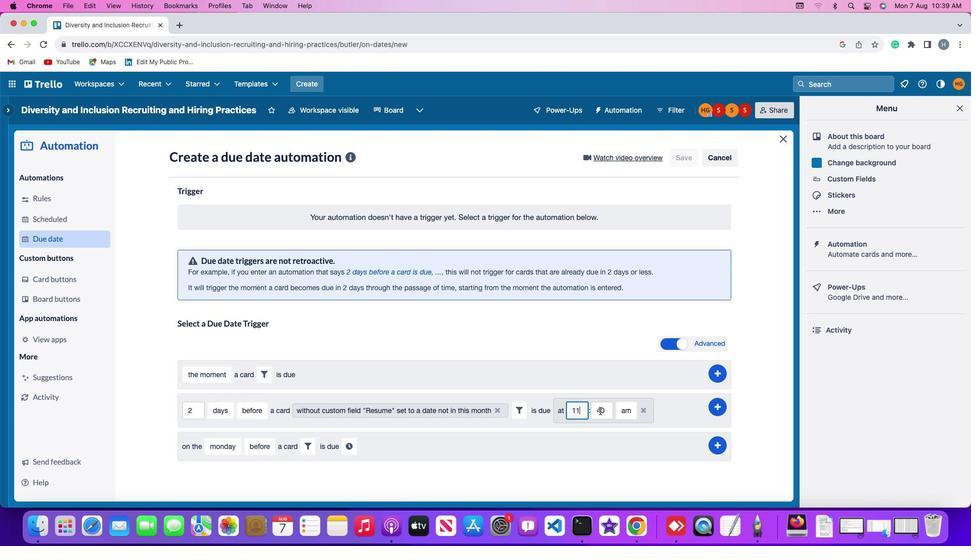 
Action: Mouse moved to (608, 408)
Screenshot: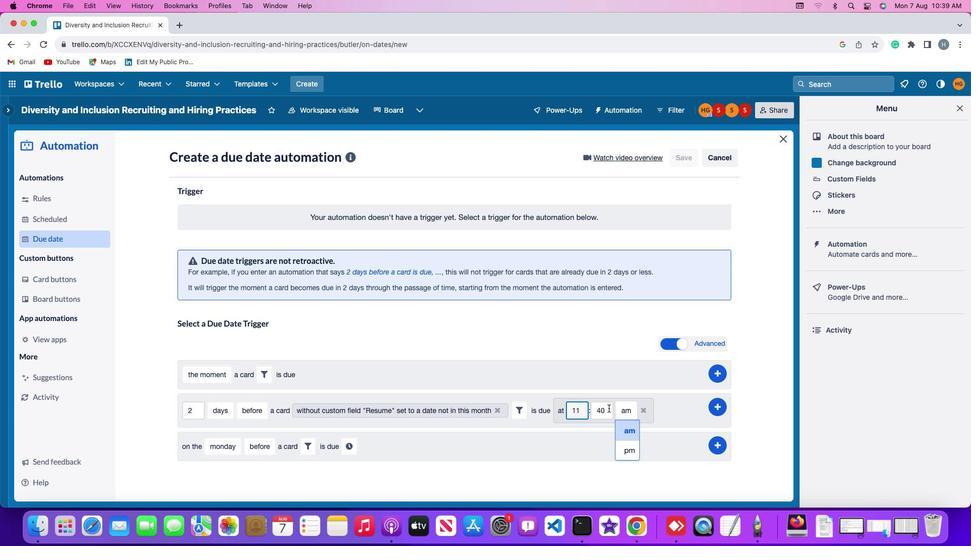 
Action: Mouse pressed left at (608, 408)
Screenshot: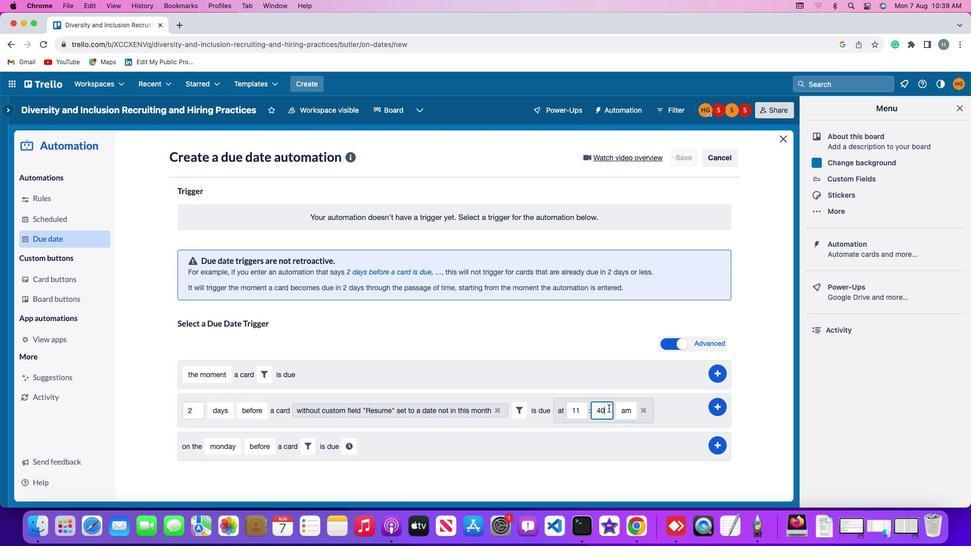 
Action: Key pressed Key.backspaceKey.backspace'0''0'
Screenshot: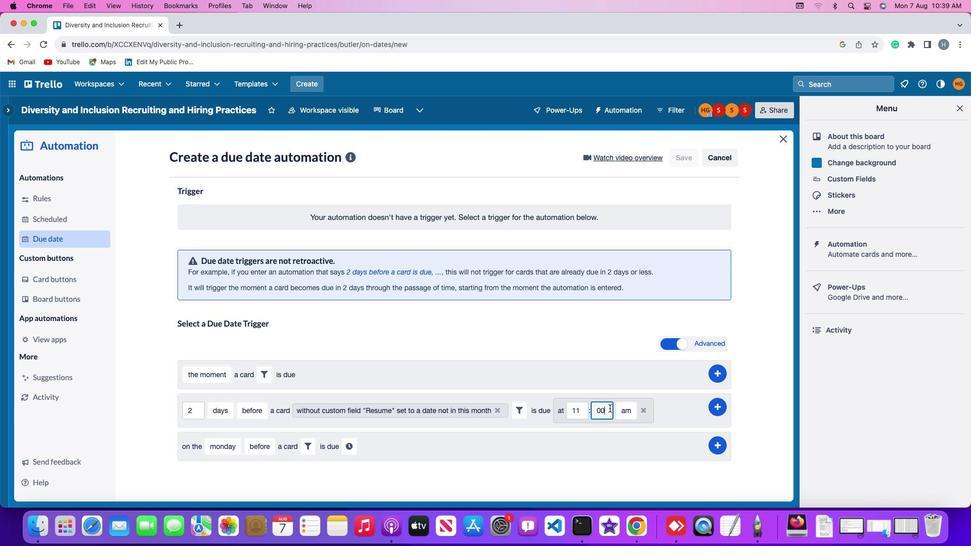 
Action: Mouse moved to (621, 408)
Screenshot: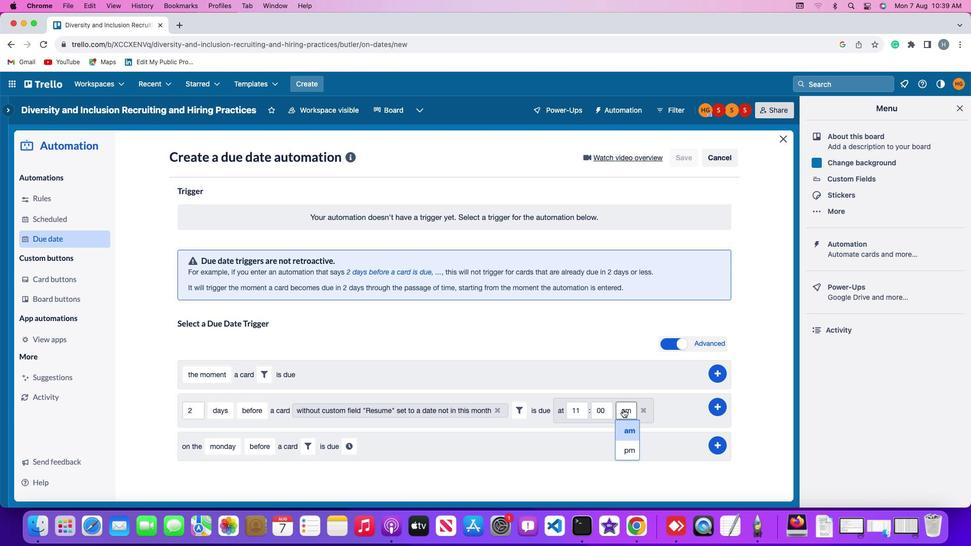
Action: Mouse pressed left at (621, 408)
Screenshot: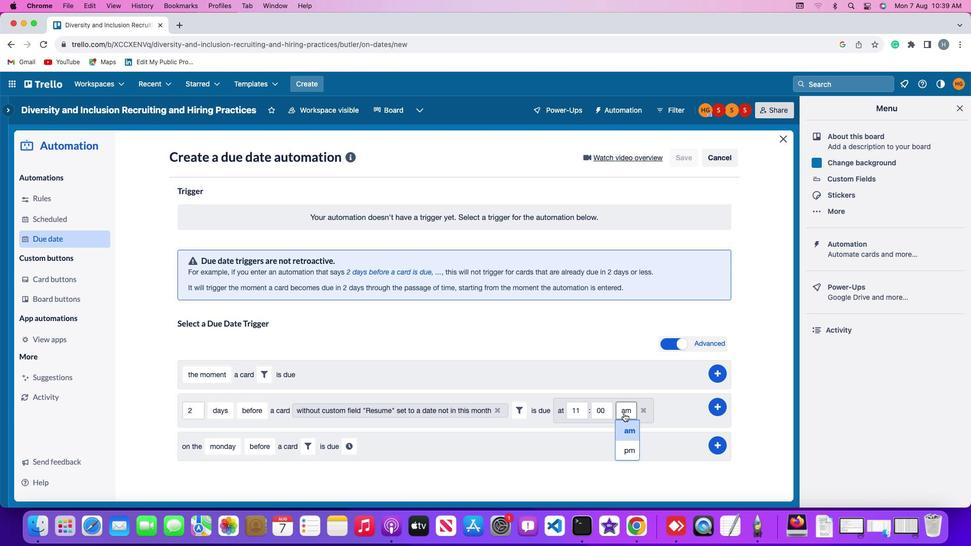 
Action: Mouse moved to (628, 432)
Screenshot: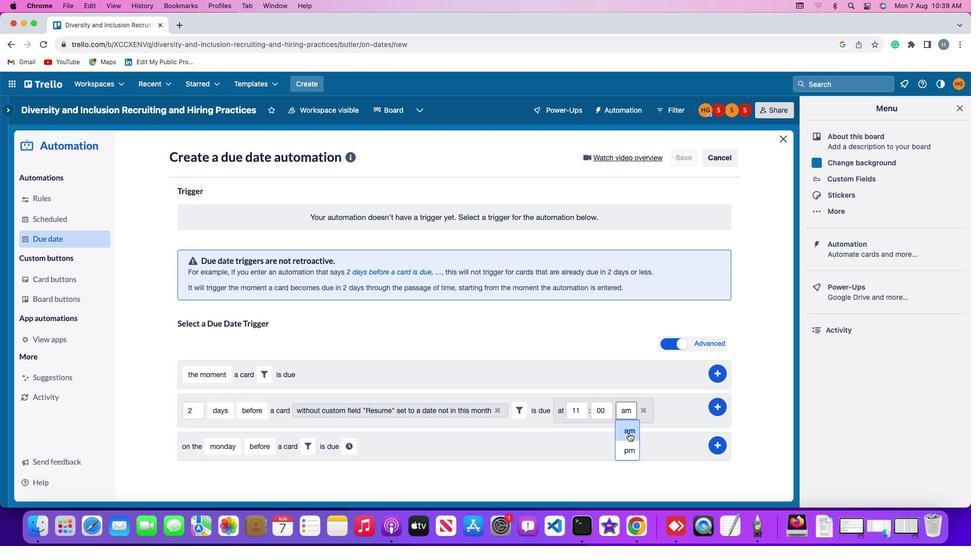 
Action: Mouse pressed left at (628, 432)
Screenshot: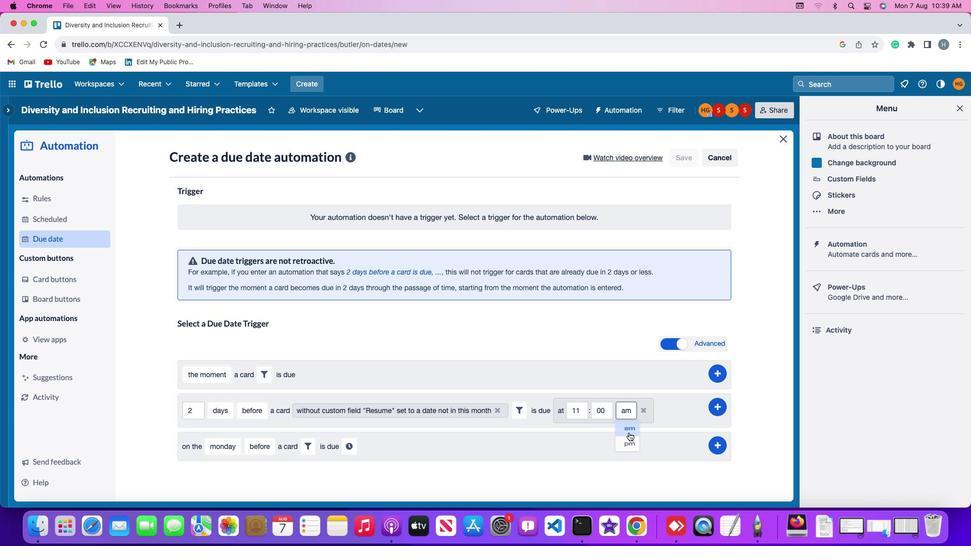 
Action: Mouse moved to (716, 405)
Screenshot: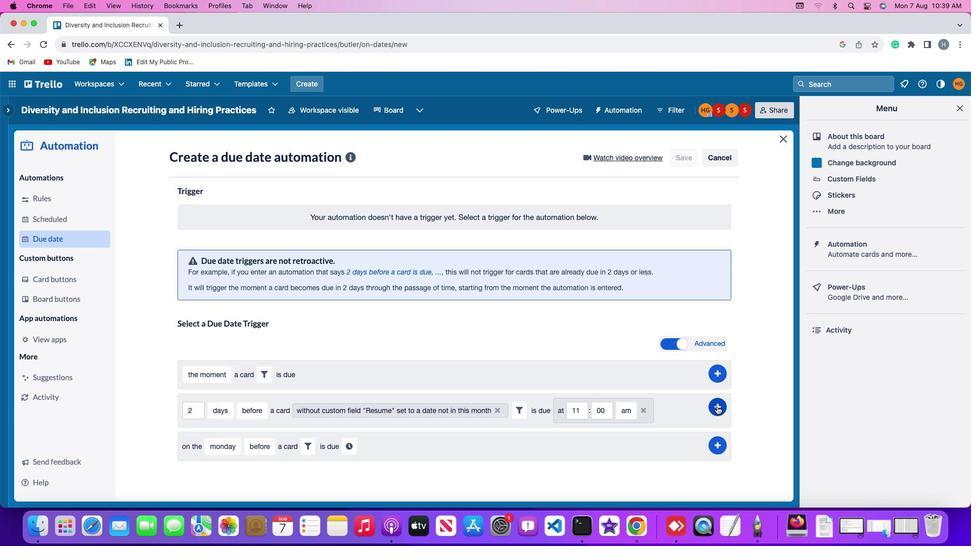 
Action: Mouse pressed left at (716, 405)
Screenshot: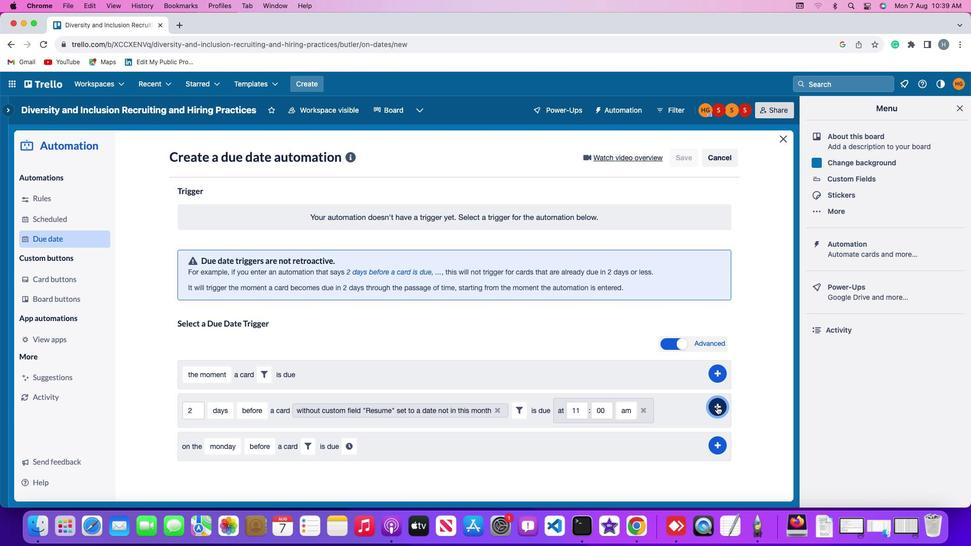 
Action: Mouse moved to (762, 332)
Screenshot: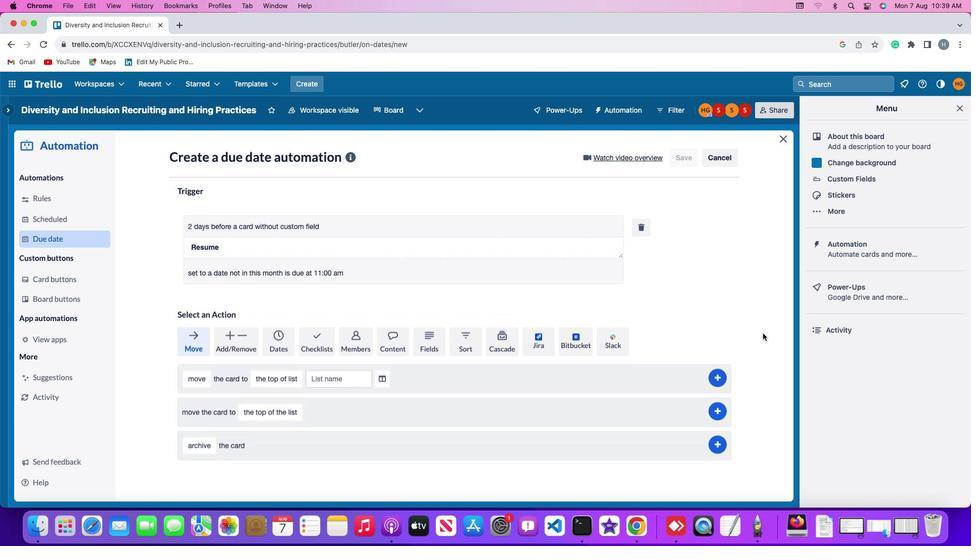 
